 Task: Look for space in Wuchang, China from 5th July, 2023 to 11th July, 2023 for 2 adults in price range Rs.8000 to Rs.16000. Place can be entire place with 2 bedrooms having 2 beds and 1 bathroom. Property type can be house, flat, guest house. Booking option can be shelf check-in. Required host language is Chinese (Simplified).
Action: Mouse moved to (600, 77)
Screenshot: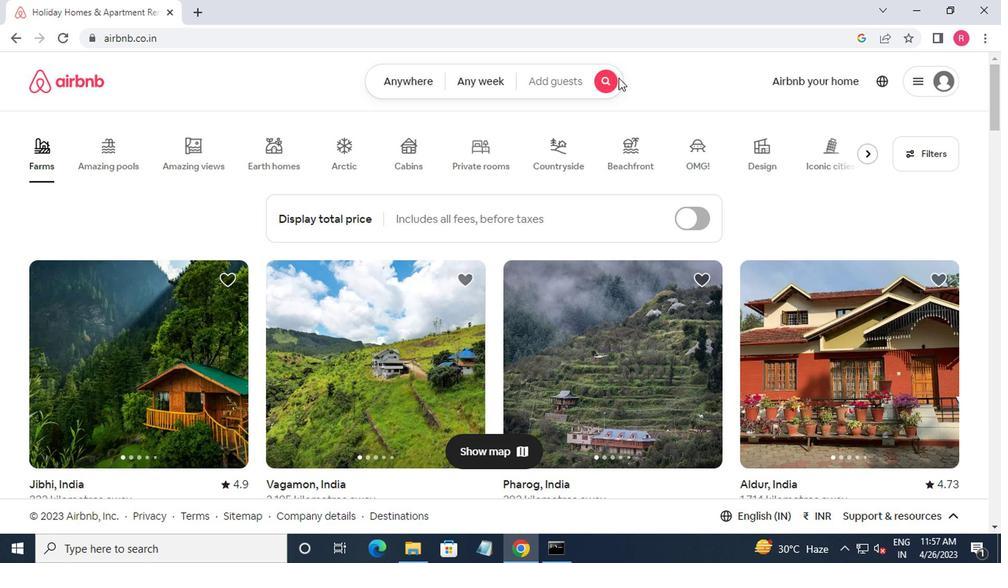 
Action: Mouse pressed left at (600, 77)
Screenshot: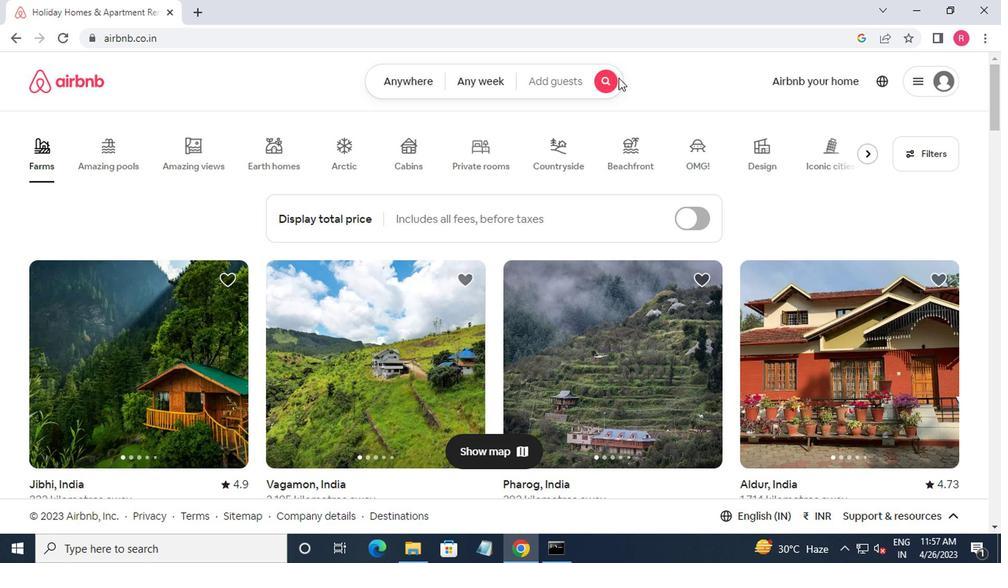 
Action: Mouse moved to (359, 136)
Screenshot: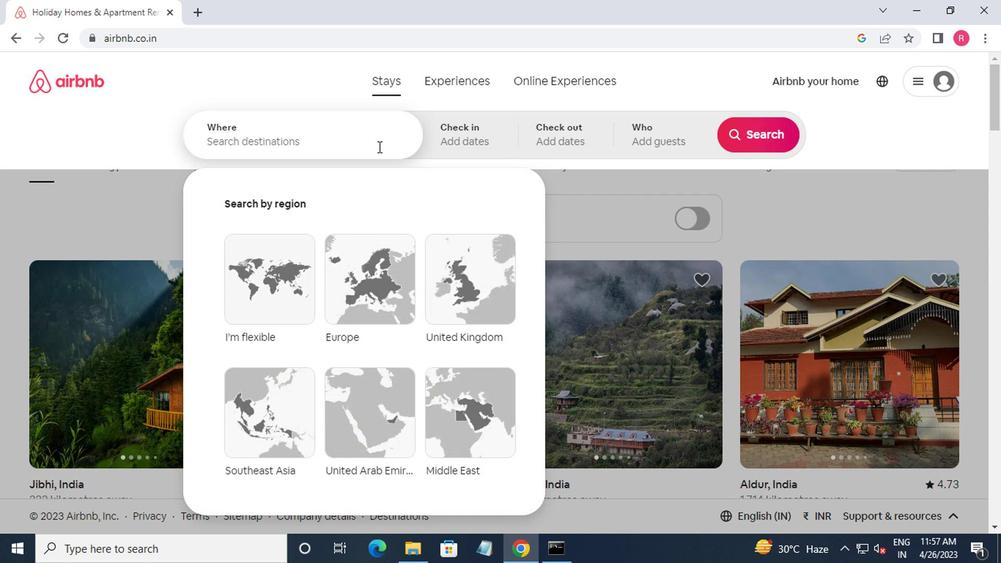 
Action: Mouse pressed left at (359, 136)
Screenshot: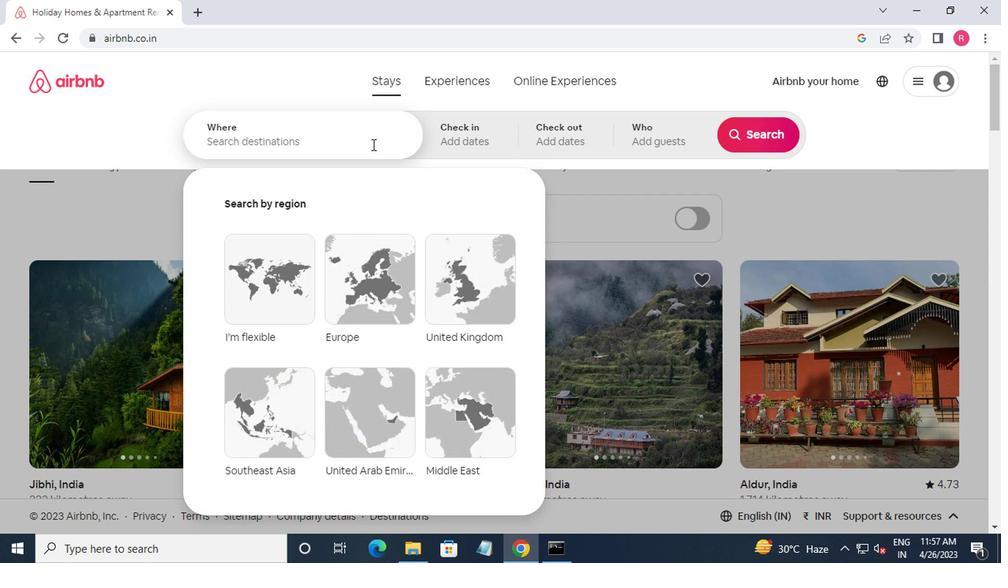 
Action: Mouse moved to (366, 138)
Screenshot: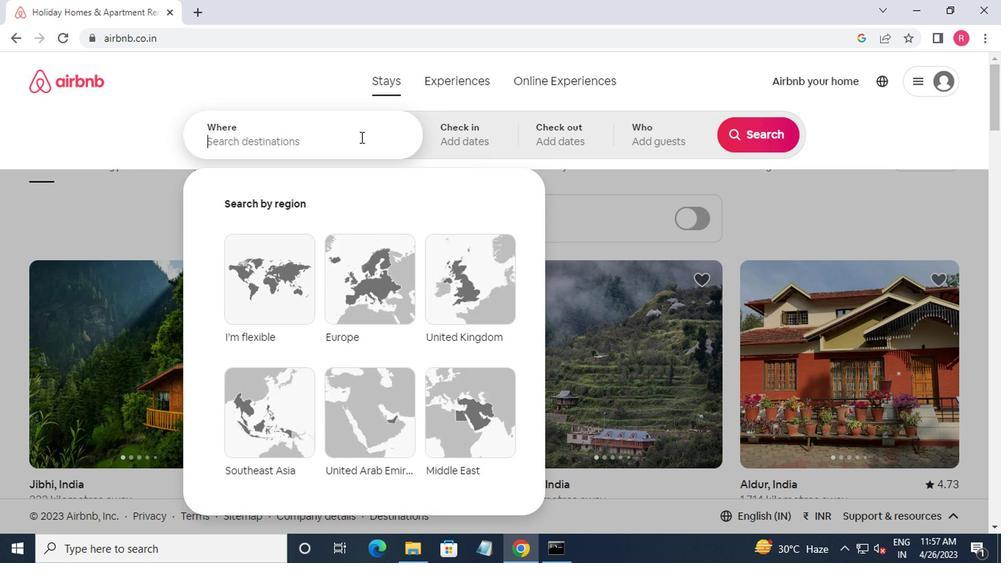 
Action: Key pressed wuchang,china<Key.enter>
Screenshot: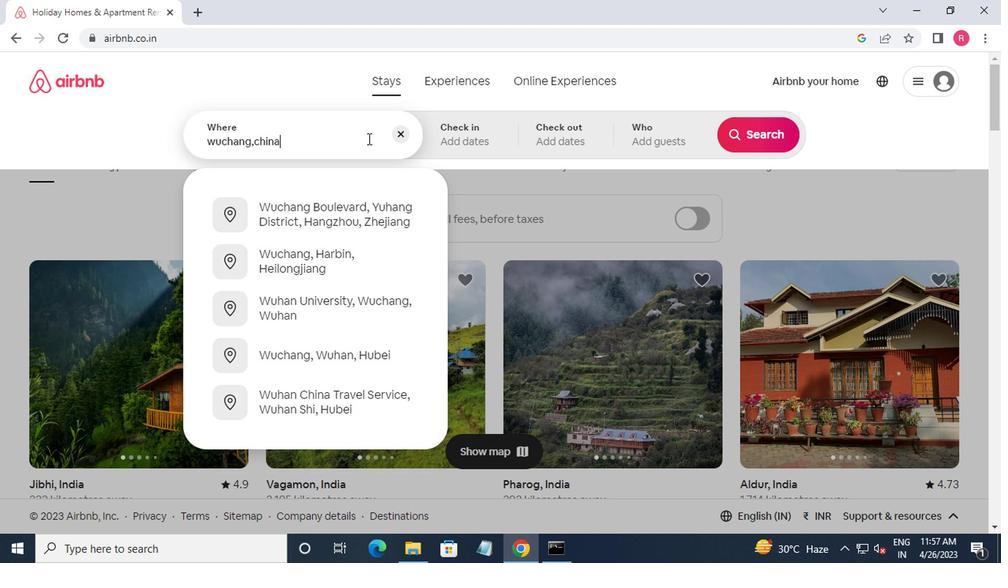 
Action: Mouse moved to (737, 255)
Screenshot: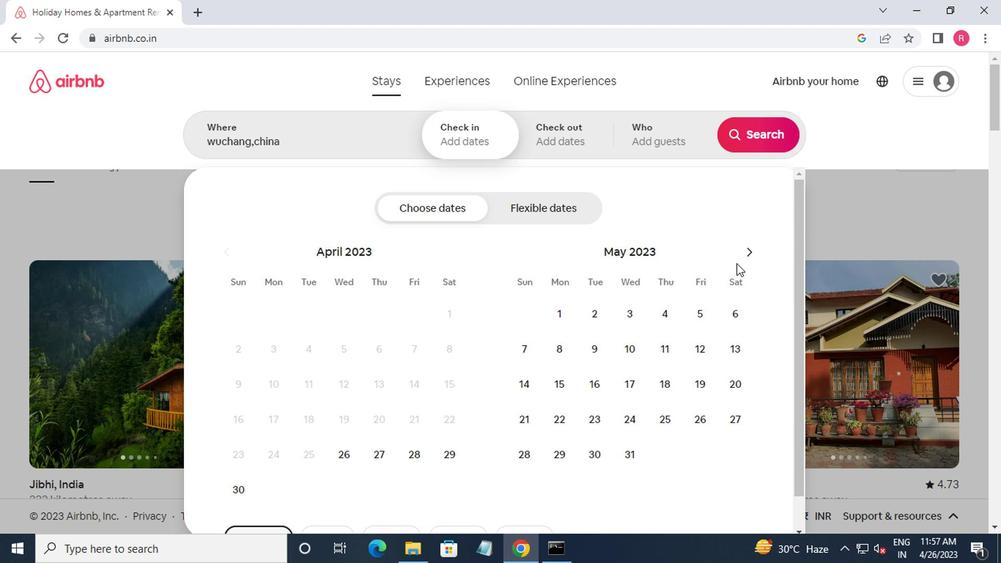
Action: Mouse pressed left at (737, 255)
Screenshot: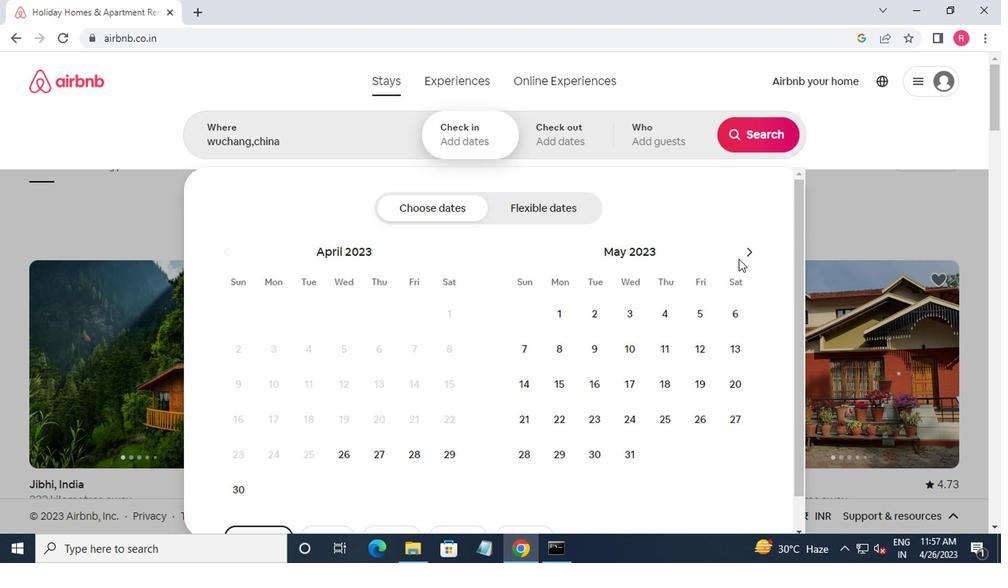 
Action: Mouse pressed left at (737, 255)
Screenshot: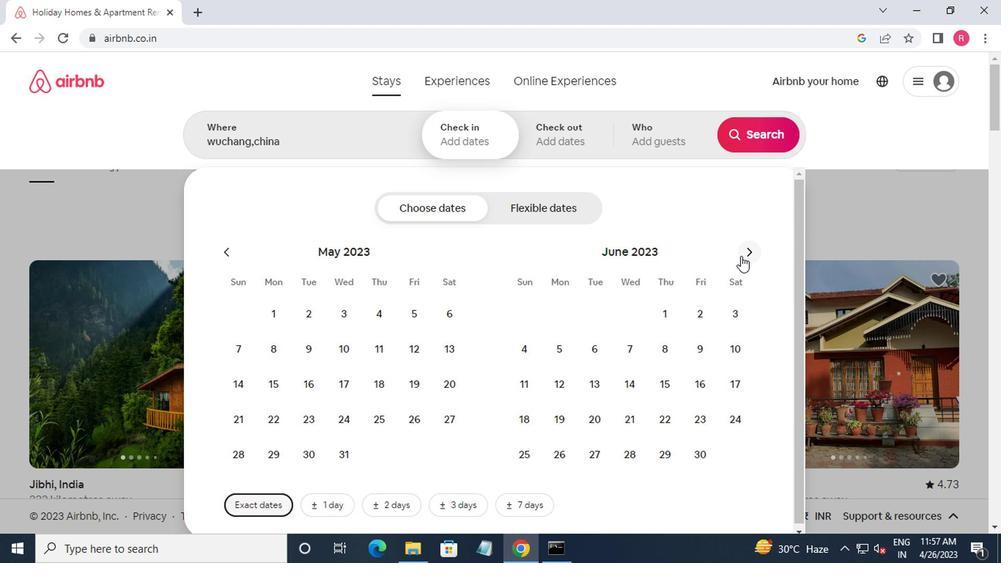 
Action: Mouse moved to (624, 349)
Screenshot: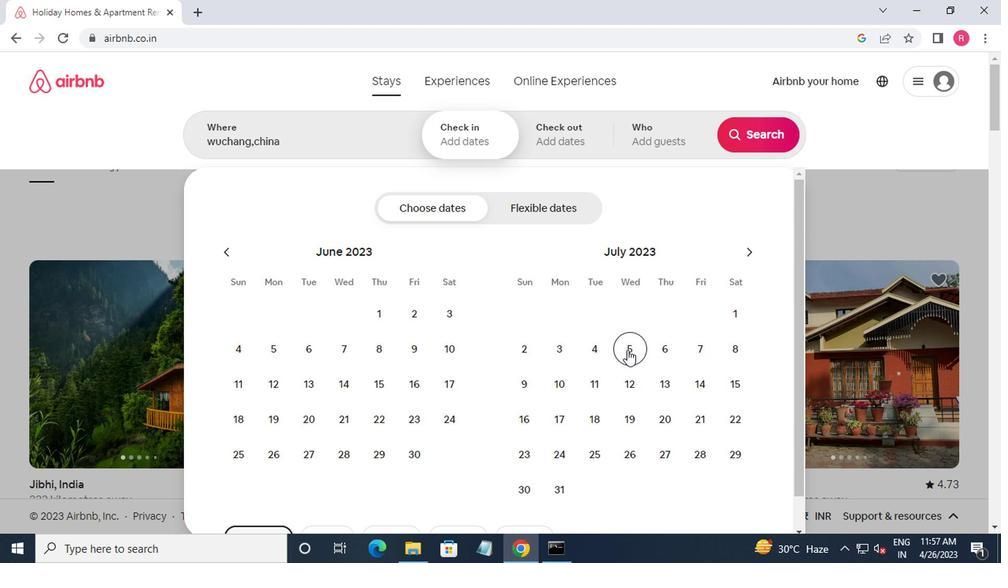 
Action: Mouse pressed left at (624, 349)
Screenshot: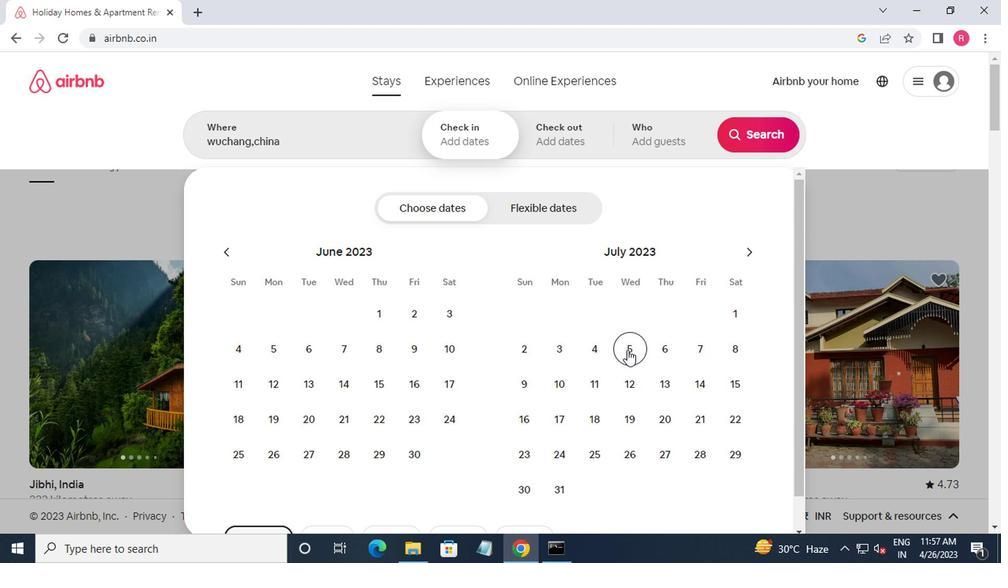 
Action: Mouse moved to (599, 387)
Screenshot: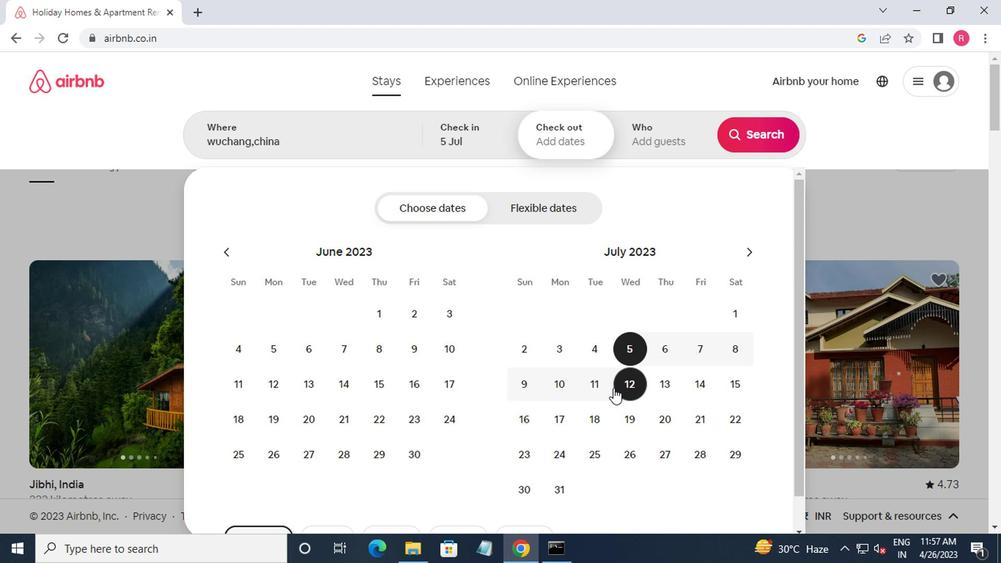 
Action: Mouse pressed left at (599, 387)
Screenshot: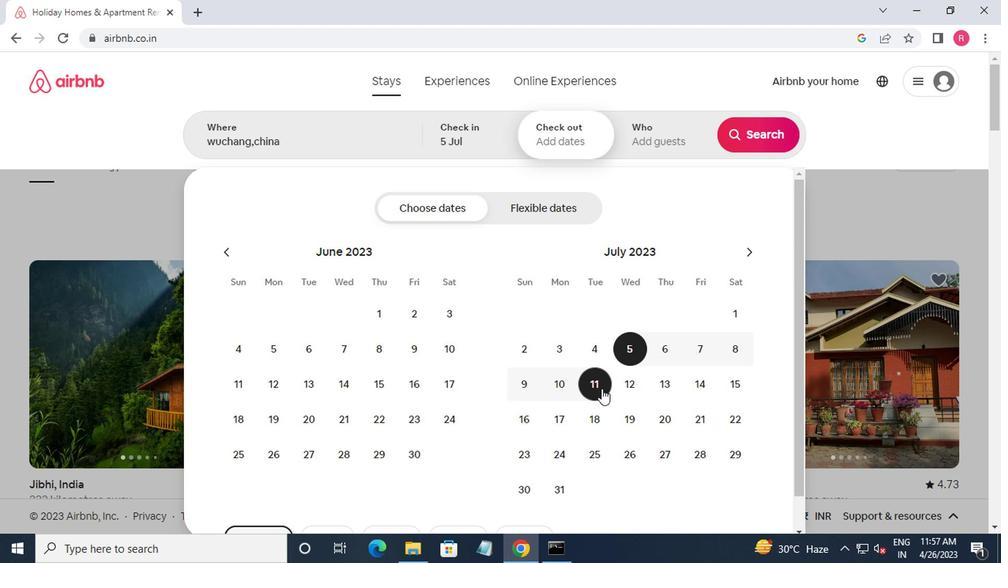 
Action: Mouse moved to (651, 153)
Screenshot: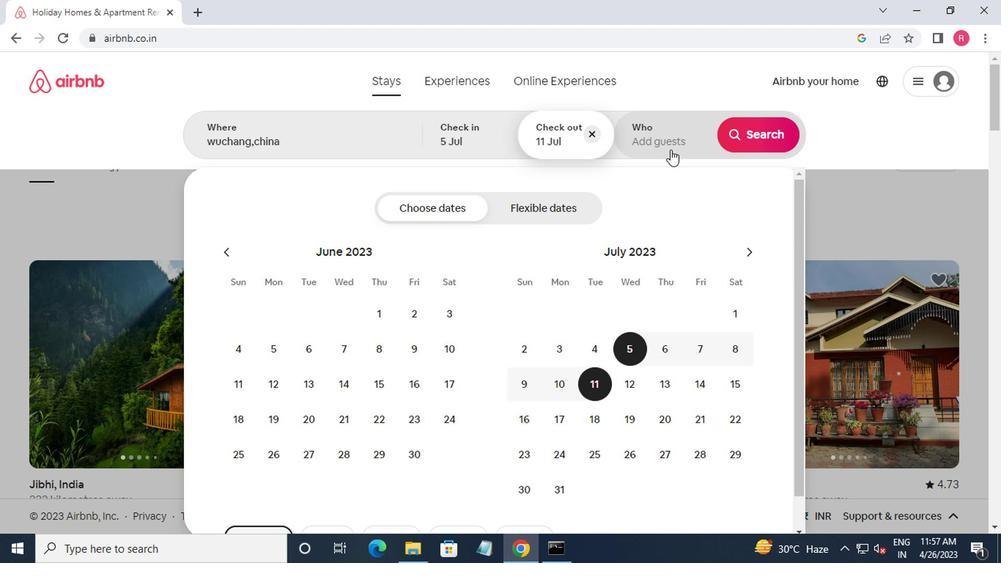 
Action: Mouse pressed left at (651, 153)
Screenshot: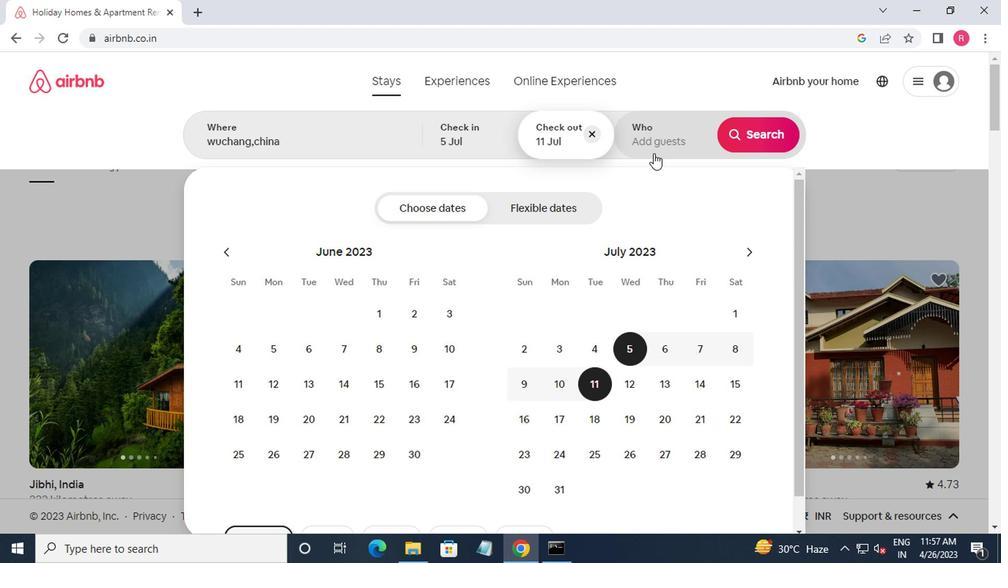 
Action: Mouse moved to (758, 223)
Screenshot: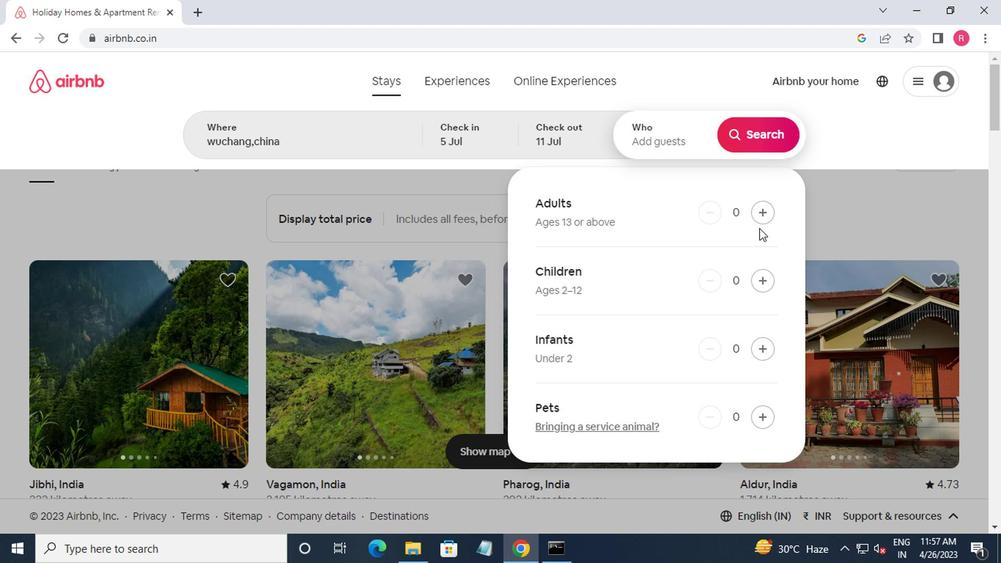 
Action: Mouse pressed left at (758, 223)
Screenshot: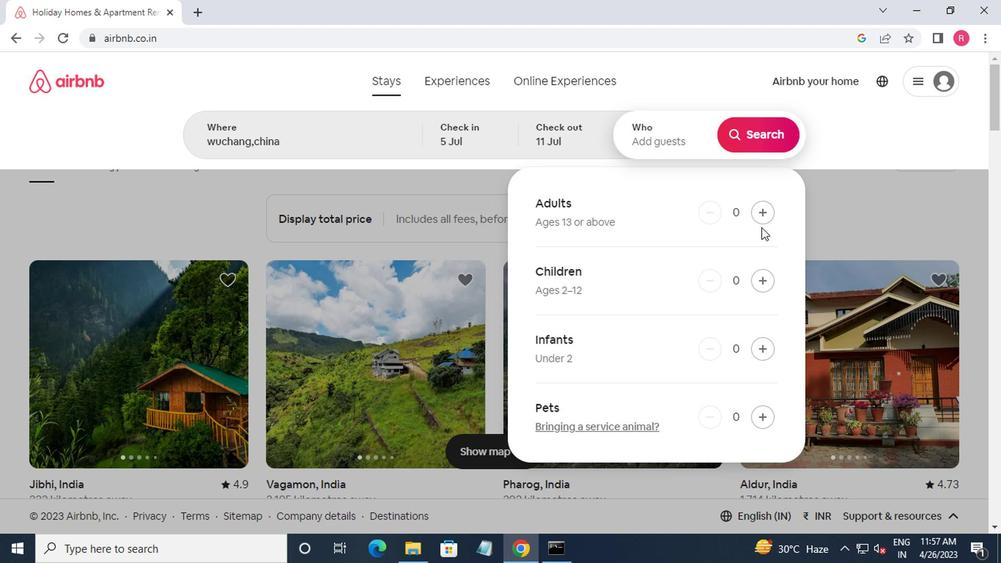 
Action: Mouse pressed left at (758, 223)
Screenshot: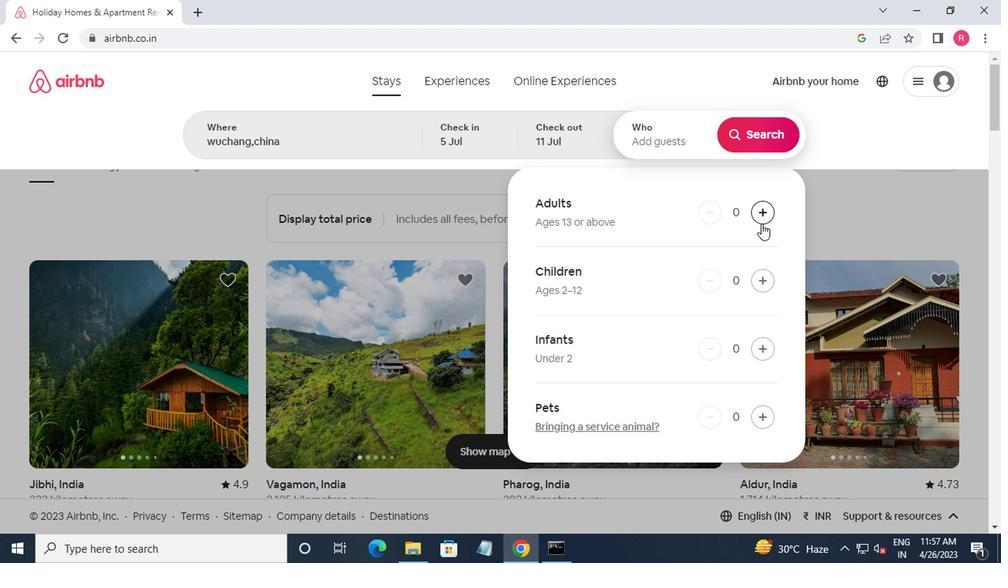 
Action: Mouse moved to (750, 148)
Screenshot: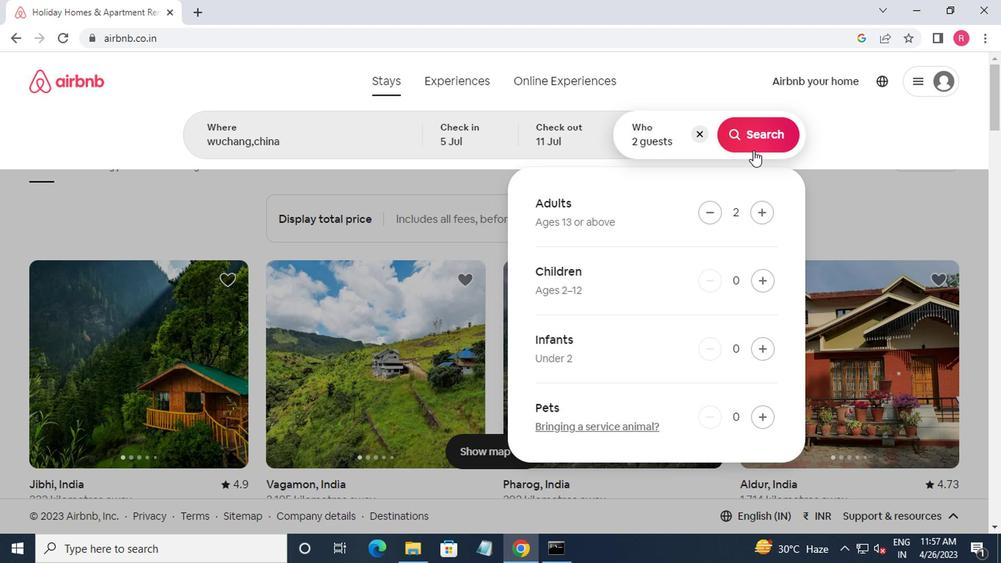 
Action: Mouse pressed left at (750, 148)
Screenshot: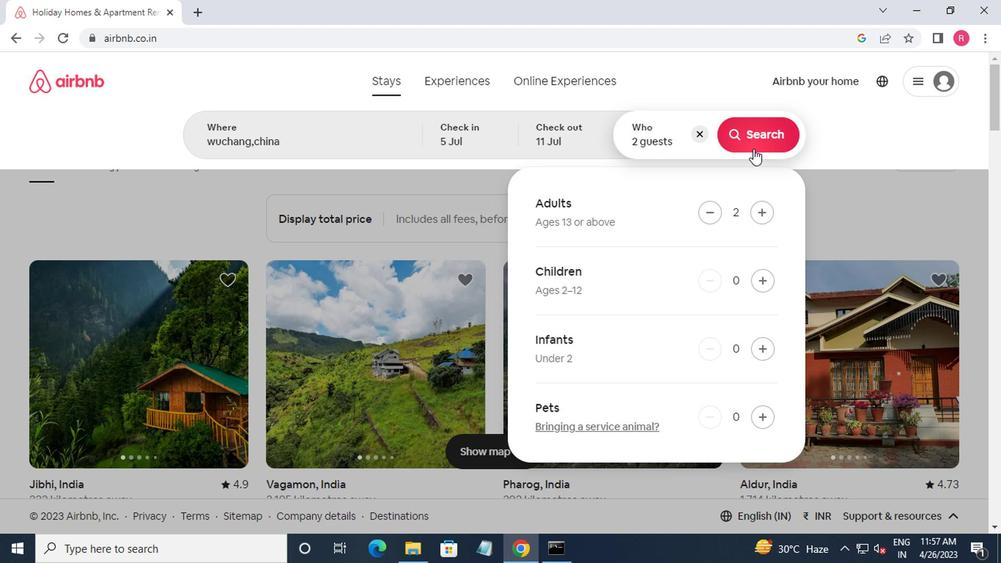 
Action: Mouse moved to (948, 140)
Screenshot: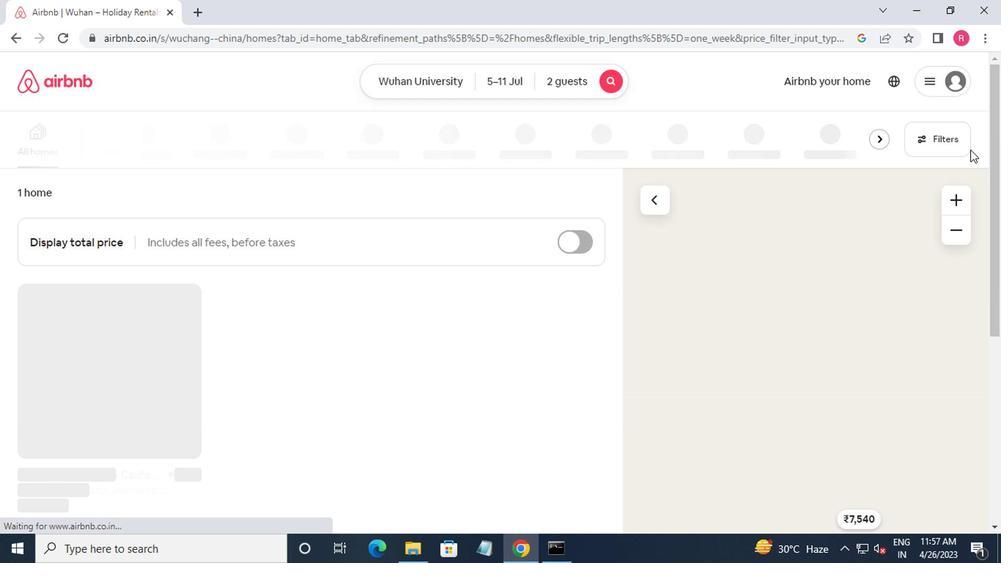 
Action: Mouse pressed left at (948, 140)
Screenshot: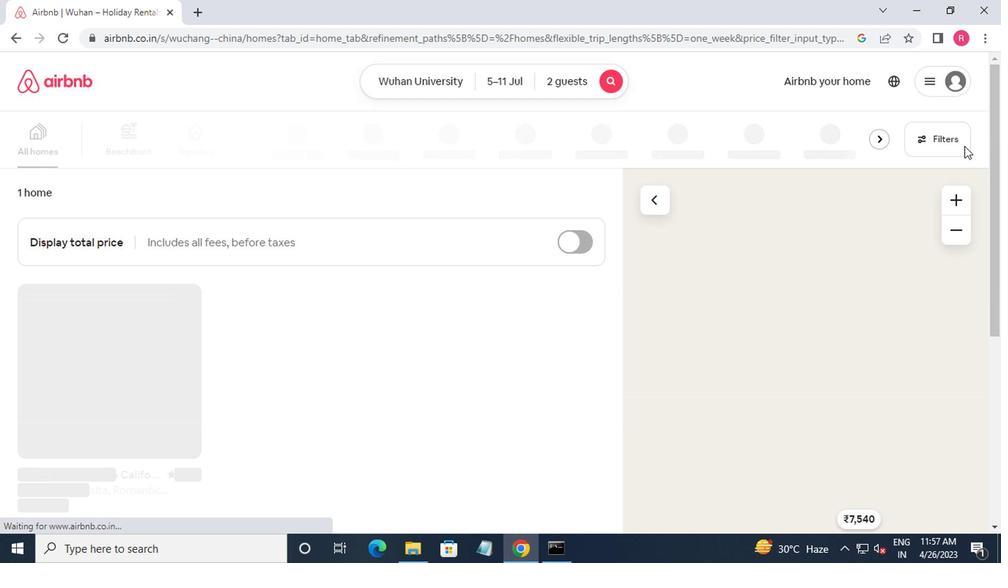 
Action: Mouse moved to (411, 278)
Screenshot: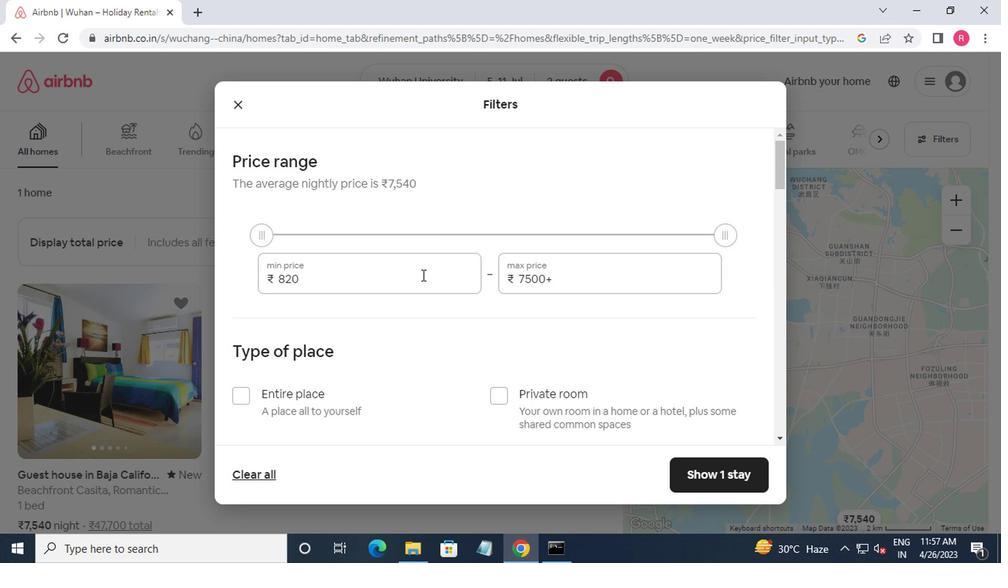 
Action: Mouse pressed left at (411, 278)
Screenshot: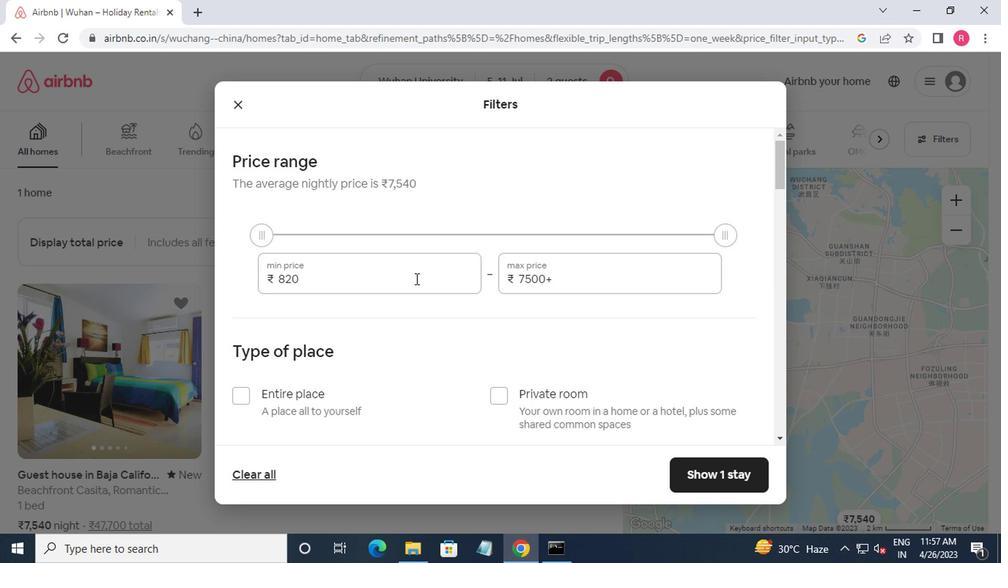 
Action: Mouse moved to (459, 267)
Screenshot: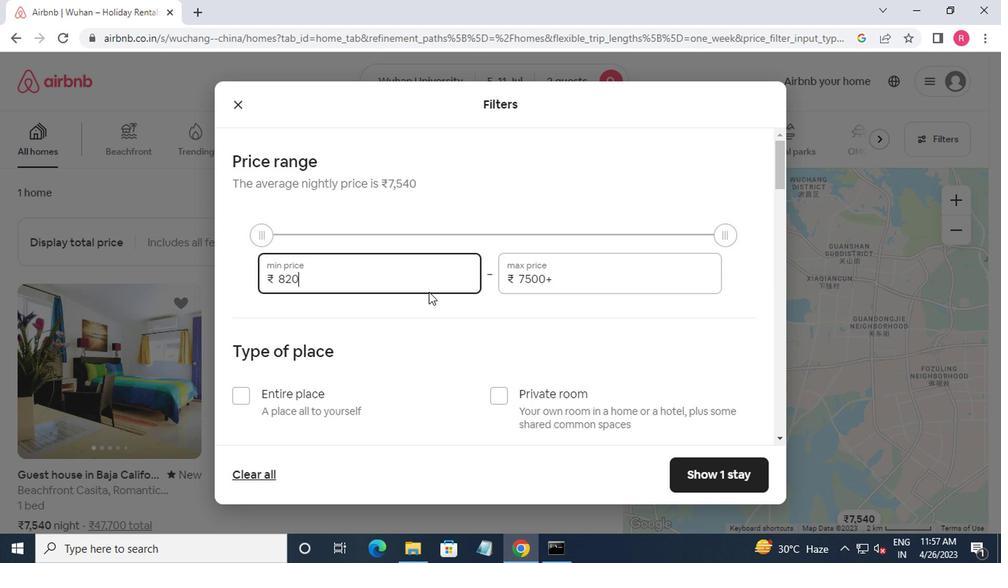 
Action: Key pressed <Key.backspace><Key.backspace>000<Key.tab>16000
Screenshot: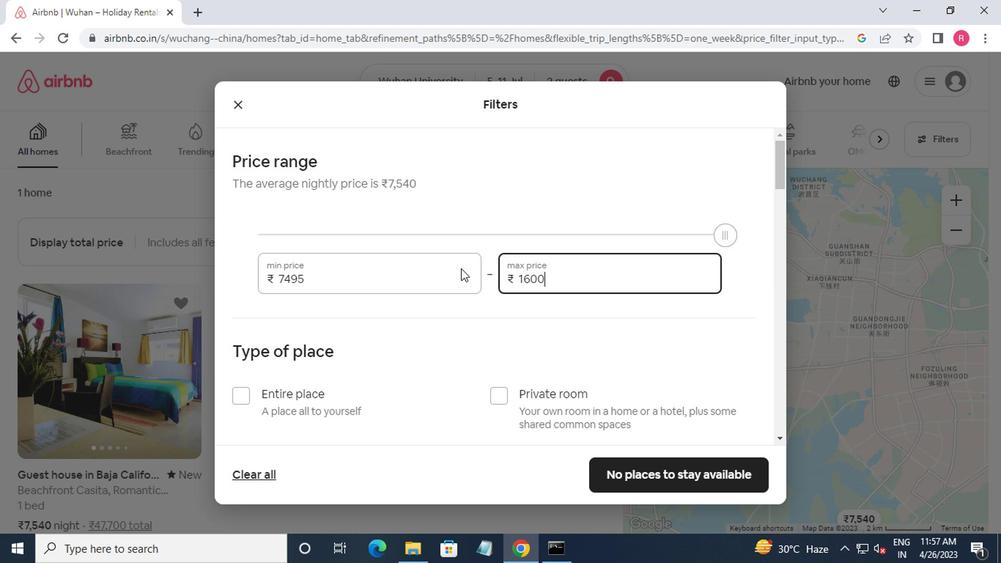 
Action: Mouse moved to (459, 267)
Screenshot: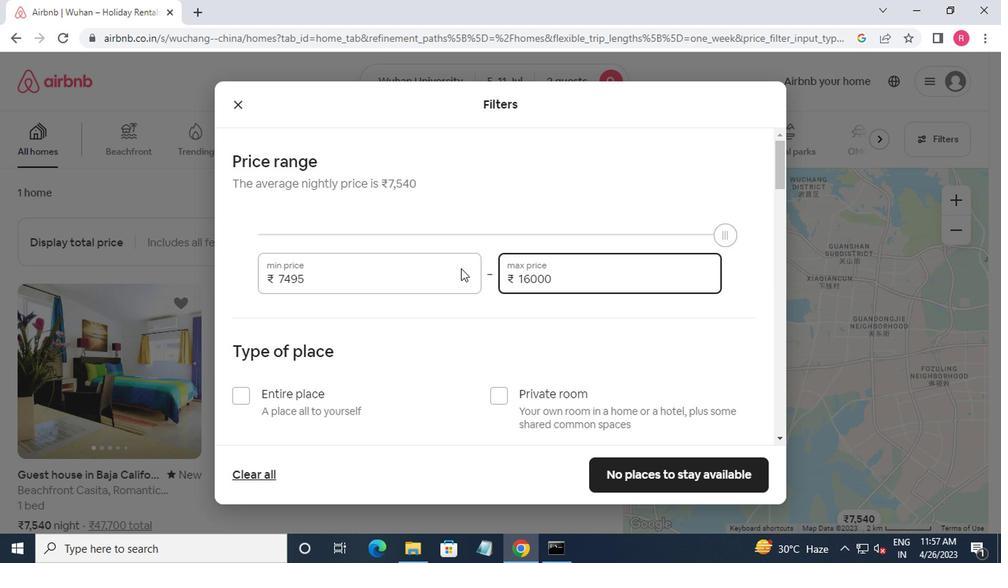 
Action: Mouse pressed left at (459, 267)
Screenshot: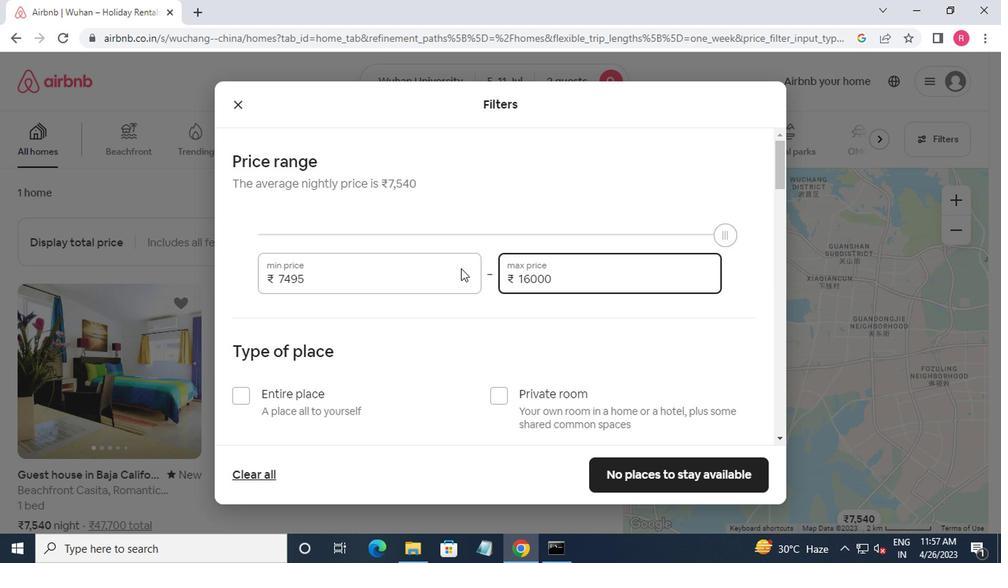 
Action: Key pressed <Key.backspace><Key.backspace><Key.backspace><Key.backspace><Key.backspace><Key.backspace><Key.backspace><Key.backspace><Key.backspace><Key.backspace>8000
Screenshot: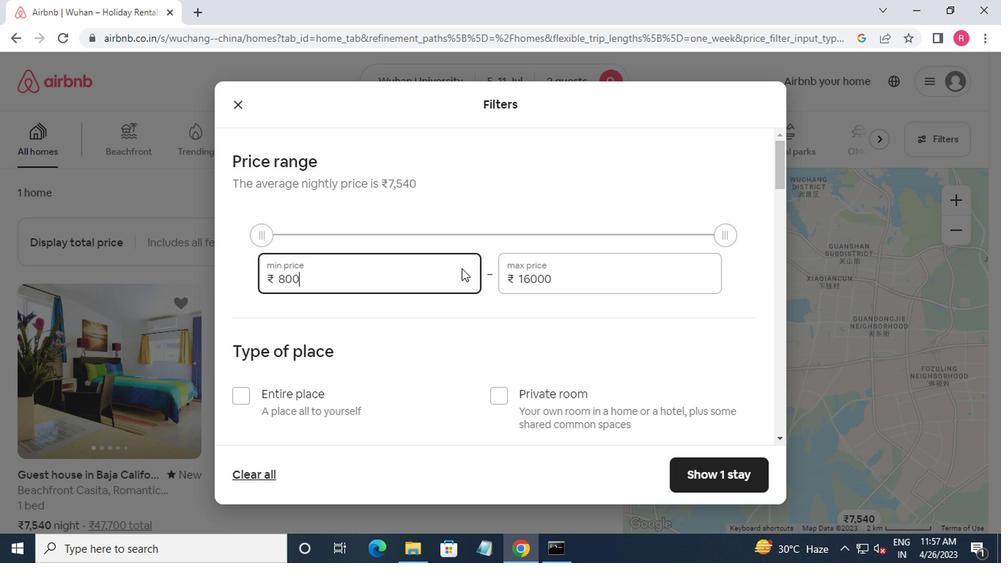 
Action: Mouse moved to (391, 158)
Screenshot: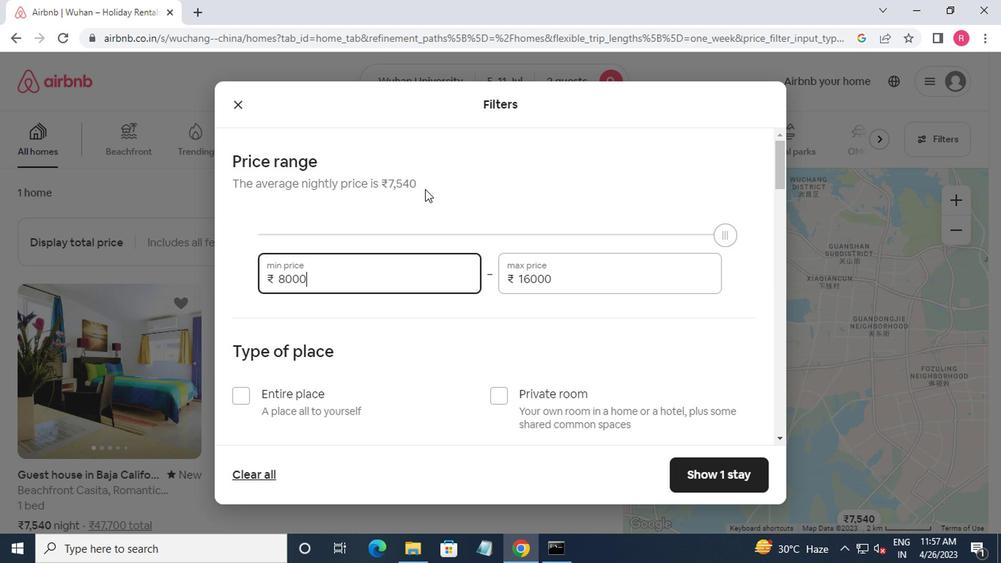 
Action: Mouse scrolled (391, 157) with delta (0, -1)
Screenshot: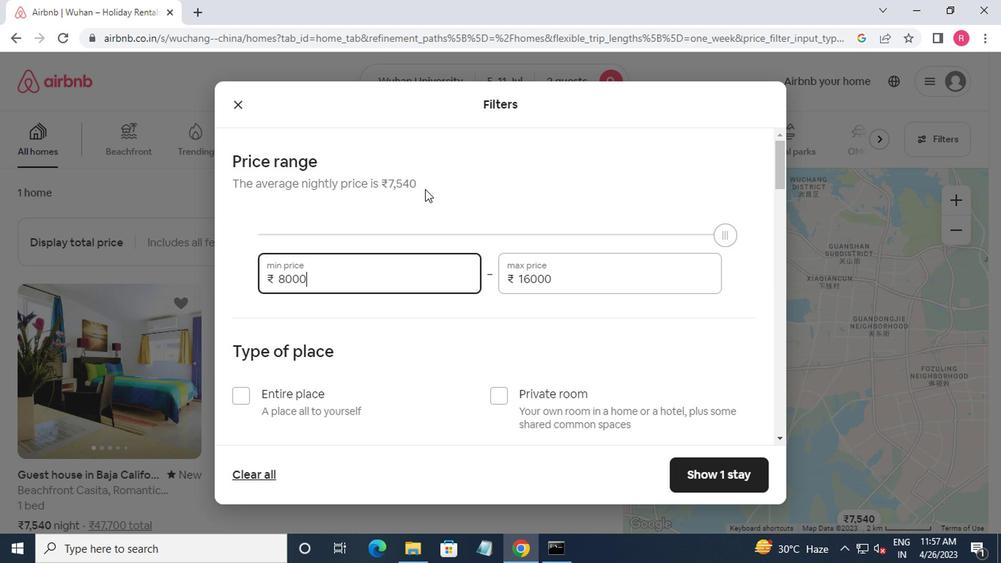
Action: Mouse moved to (395, 176)
Screenshot: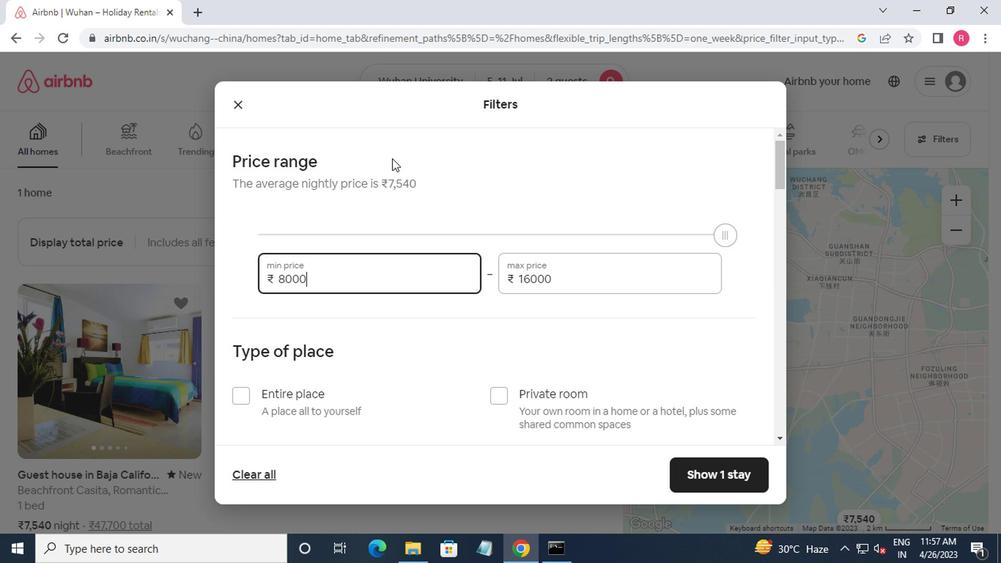 
Action: Mouse scrolled (395, 175) with delta (0, -1)
Screenshot: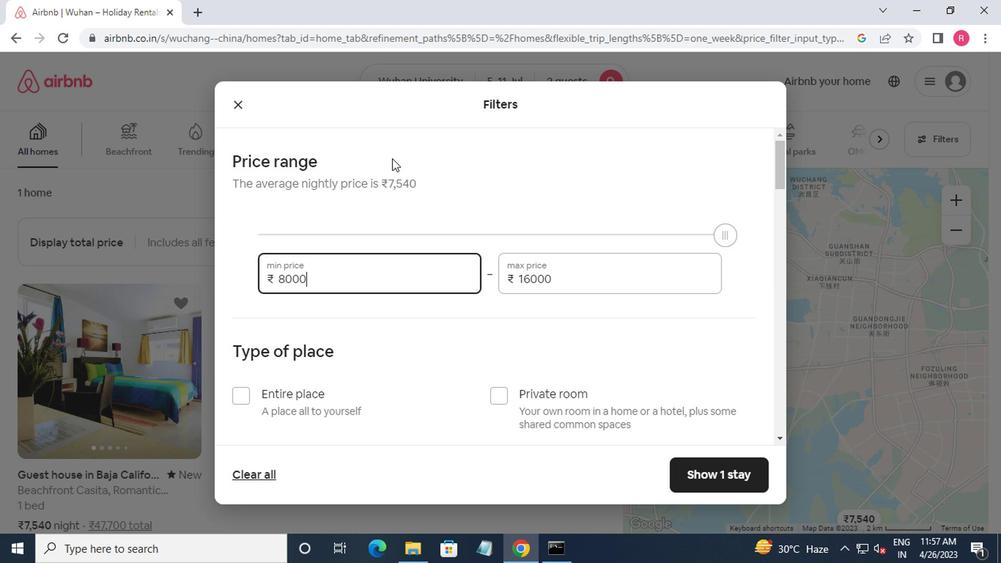 
Action: Mouse moved to (400, 223)
Screenshot: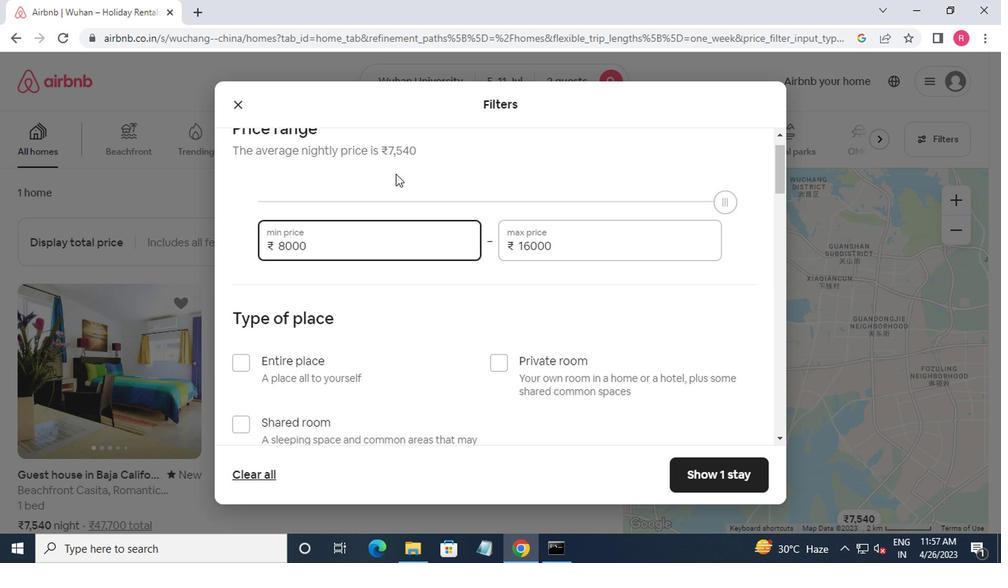 
Action: Mouse scrolled (400, 223) with delta (0, 0)
Screenshot: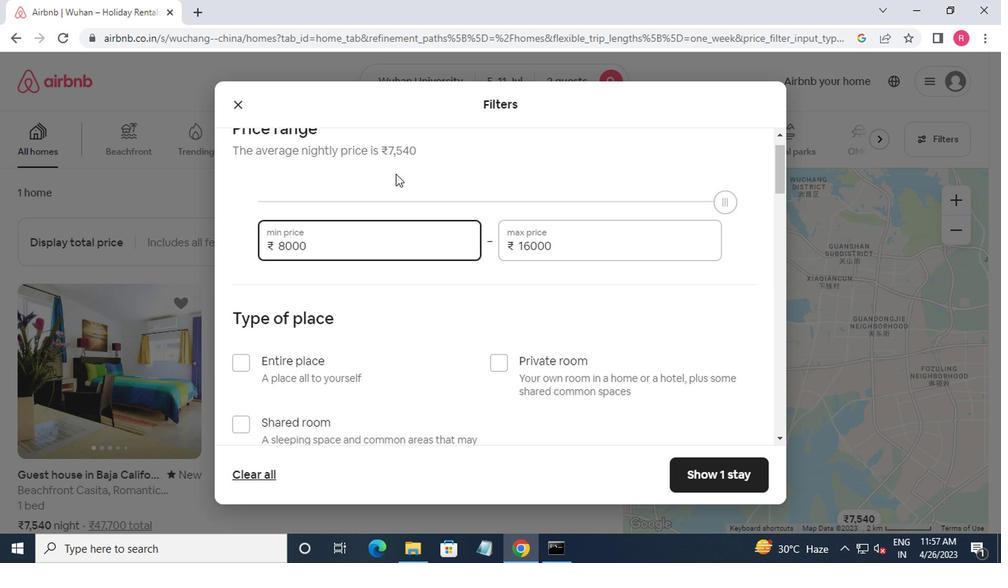 
Action: Mouse moved to (243, 181)
Screenshot: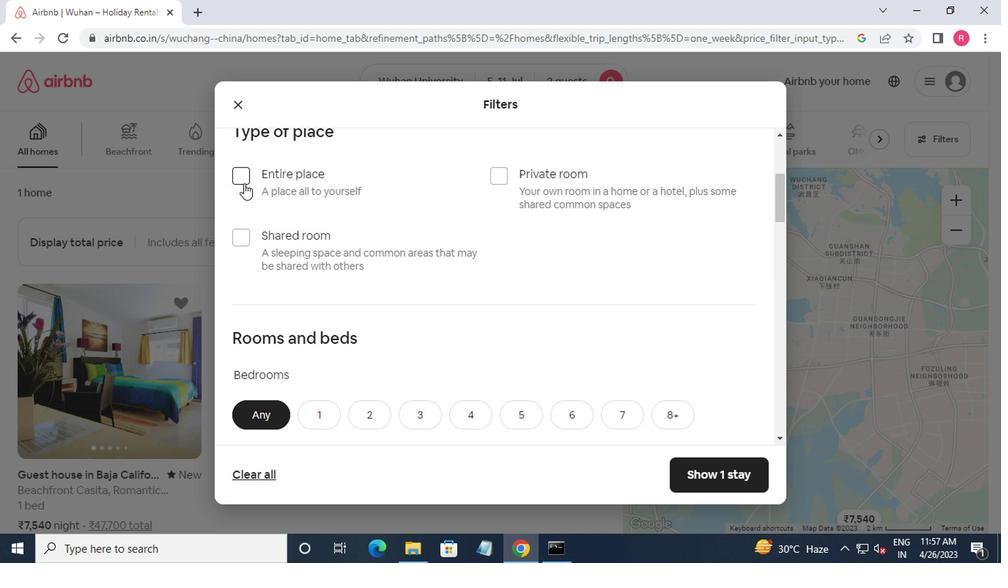 
Action: Mouse pressed left at (243, 181)
Screenshot: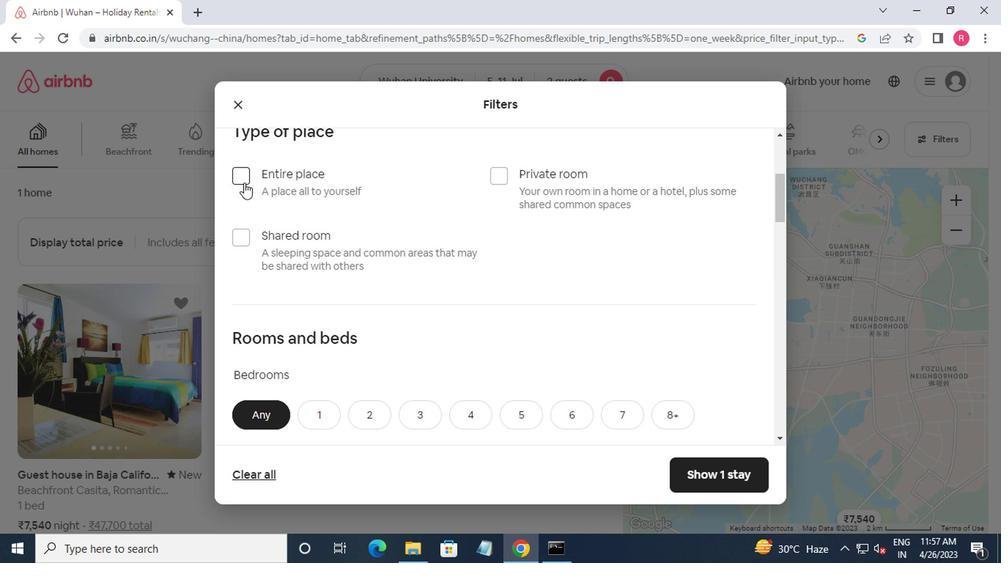 
Action: Mouse moved to (374, 234)
Screenshot: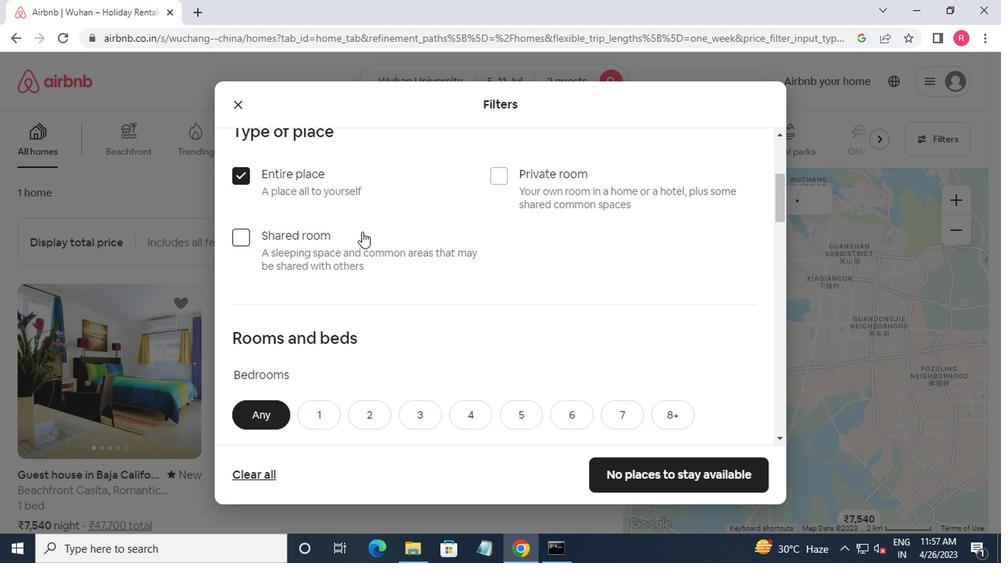 
Action: Mouse scrolled (374, 234) with delta (0, 0)
Screenshot: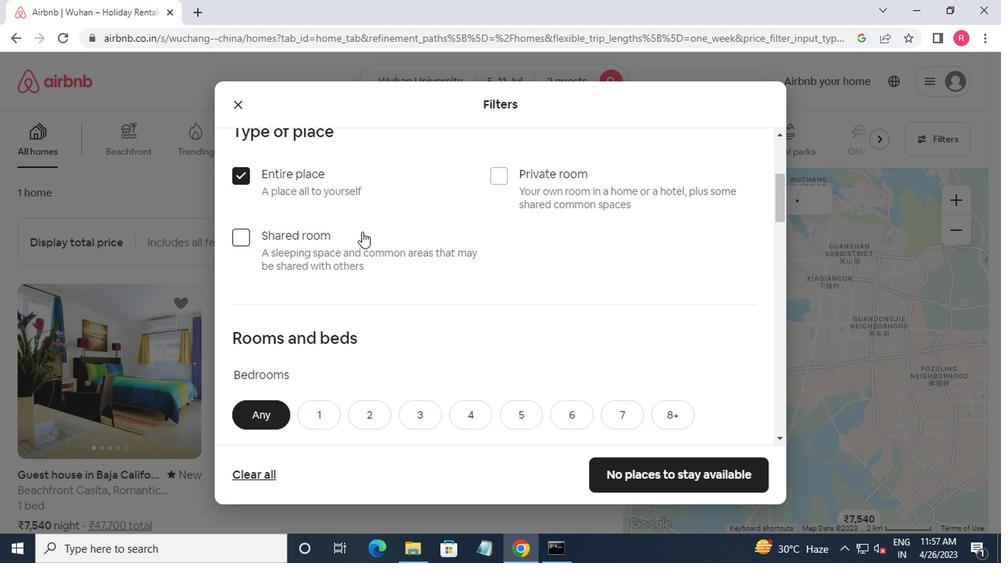 
Action: Mouse moved to (378, 237)
Screenshot: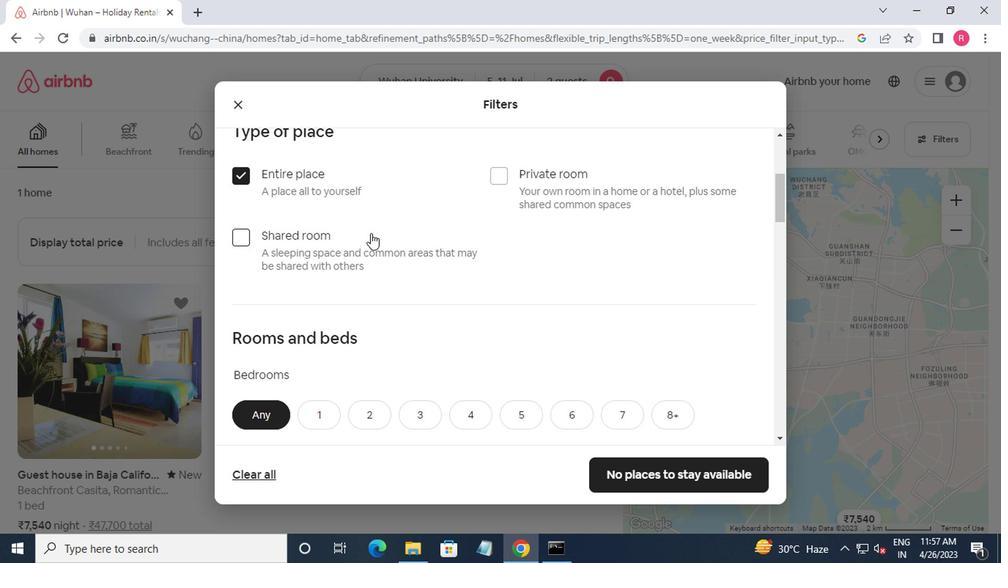 
Action: Mouse scrolled (378, 236) with delta (0, -1)
Screenshot: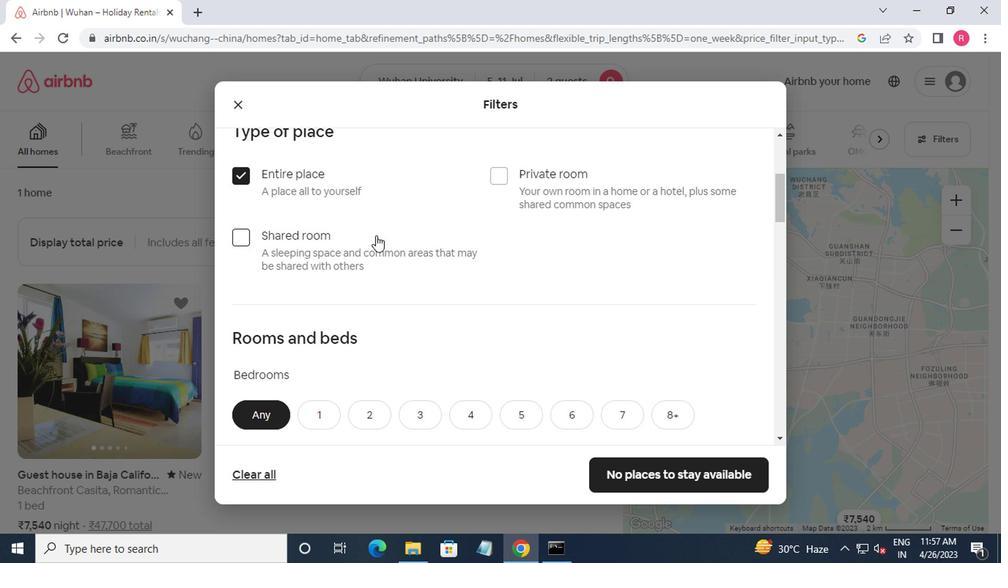 
Action: Mouse moved to (362, 267)
Screenshot: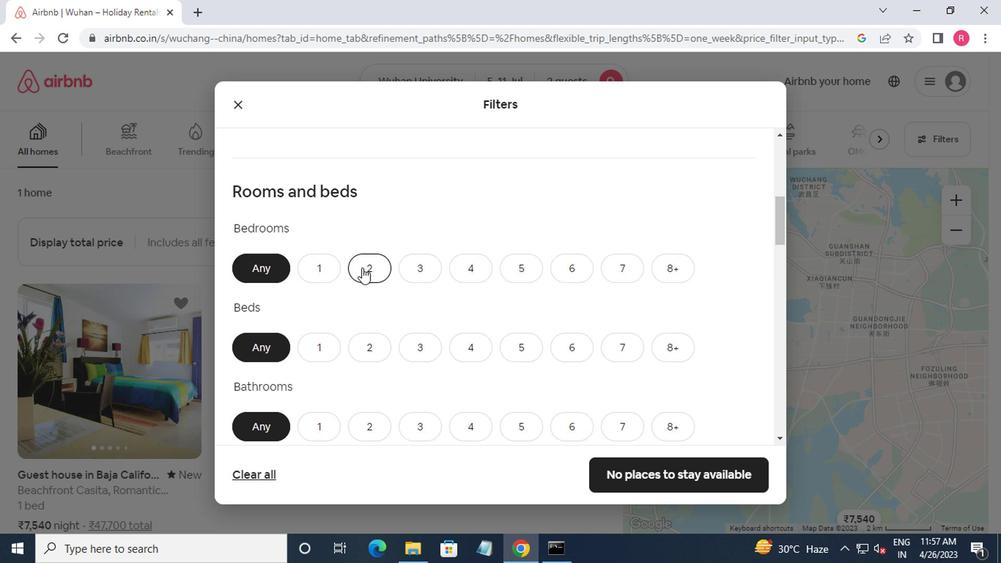 
Action: Mouse pressed left at (362, 267)
Screenshot: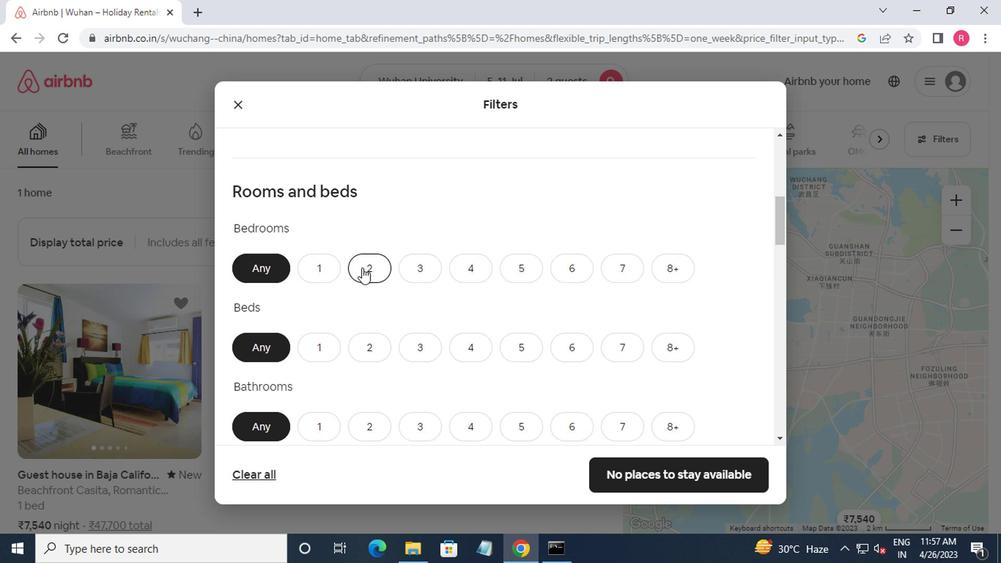 
Action: Mouse moved to (362, 354)
Screenshot: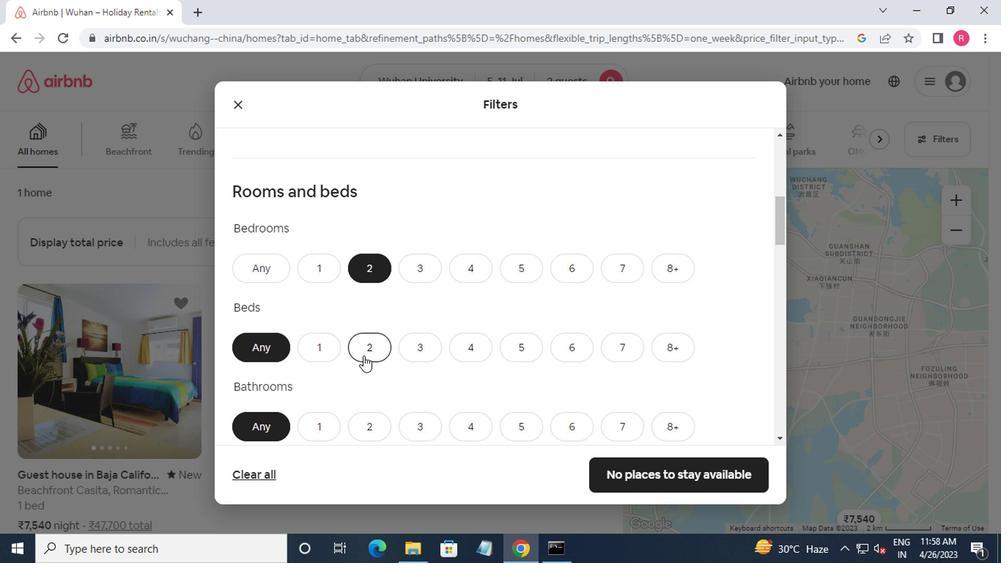 
Action: Mouse pressed left at (362, 354)
Screenshot: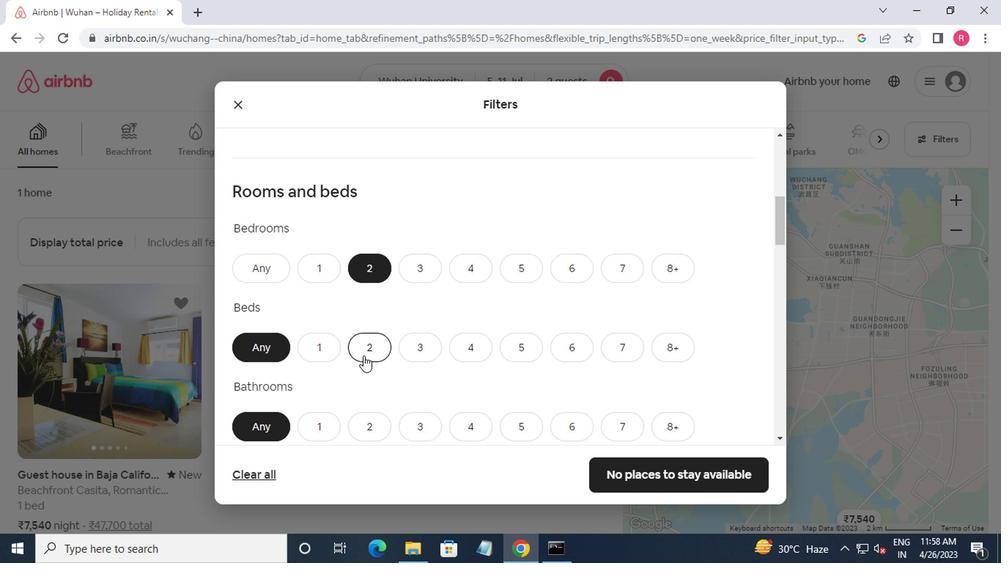 
Action: Mouse moved to (327, 428)
Screenshot: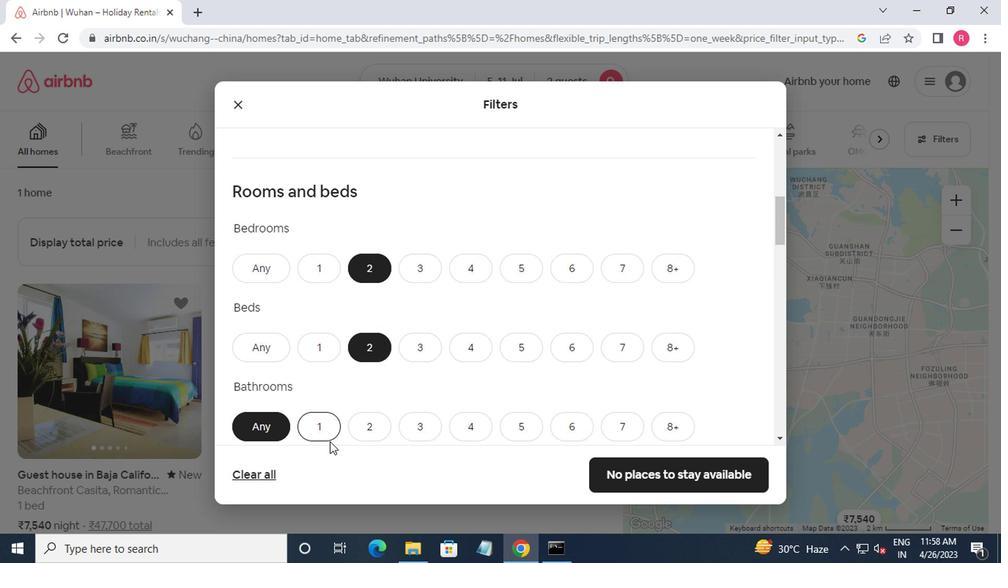 
Action: Mouse pressed left at (327, 428)
Screenshot: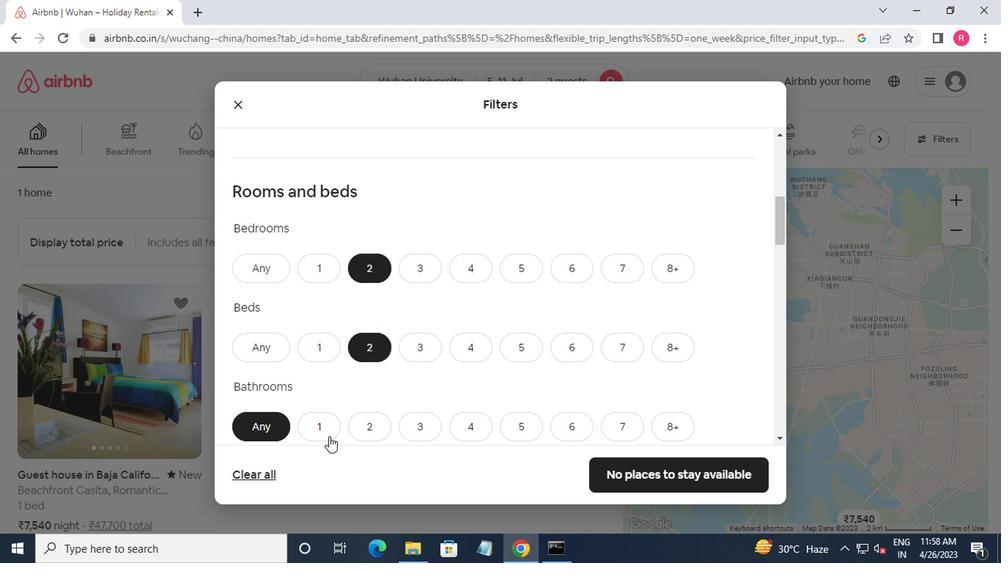 
Action: Mouse moved to (393, 407)
Screenshot: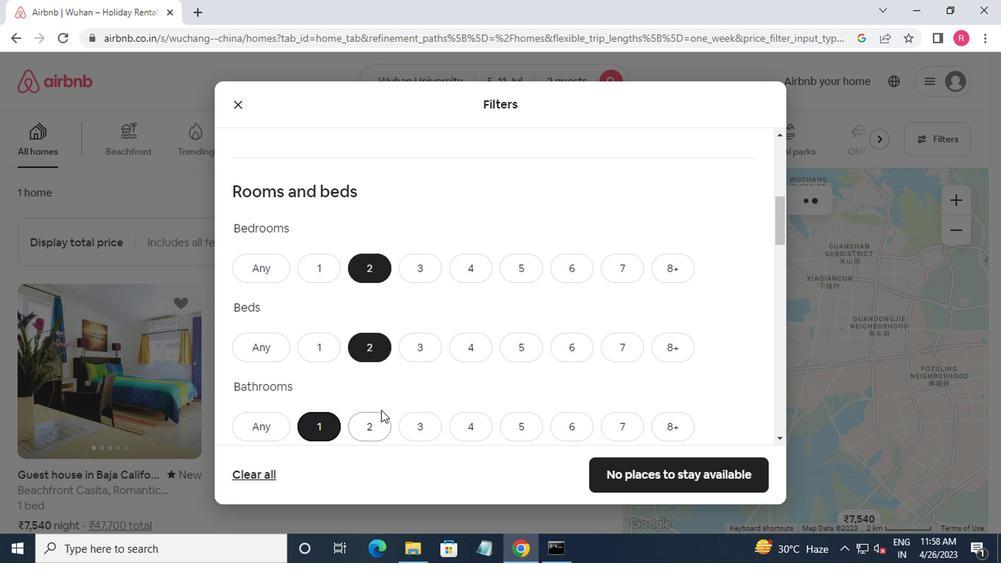 
Action: Mouse scrolled (393, 407) with delta (0, 0)
Screenshot: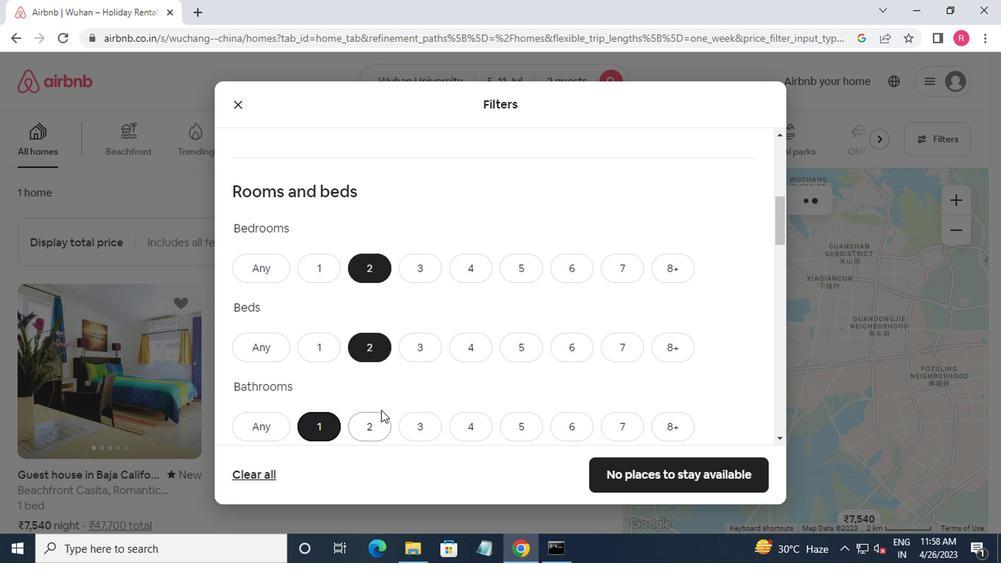 
Action: Mouse moved to (395, 407)
Screenshot: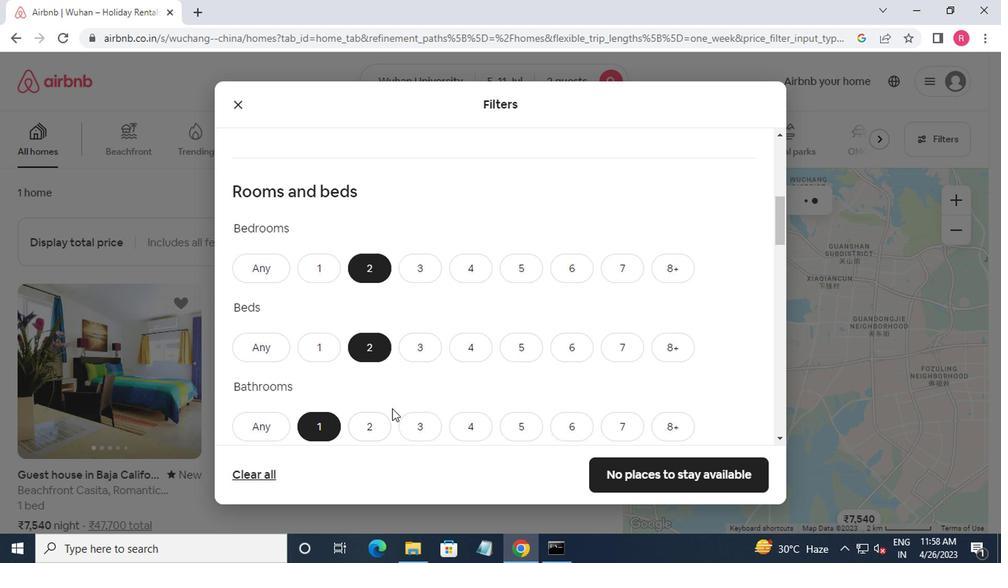 
Action: Mouse scrolled (395, 407) with delta (0, 0)
Screenshot: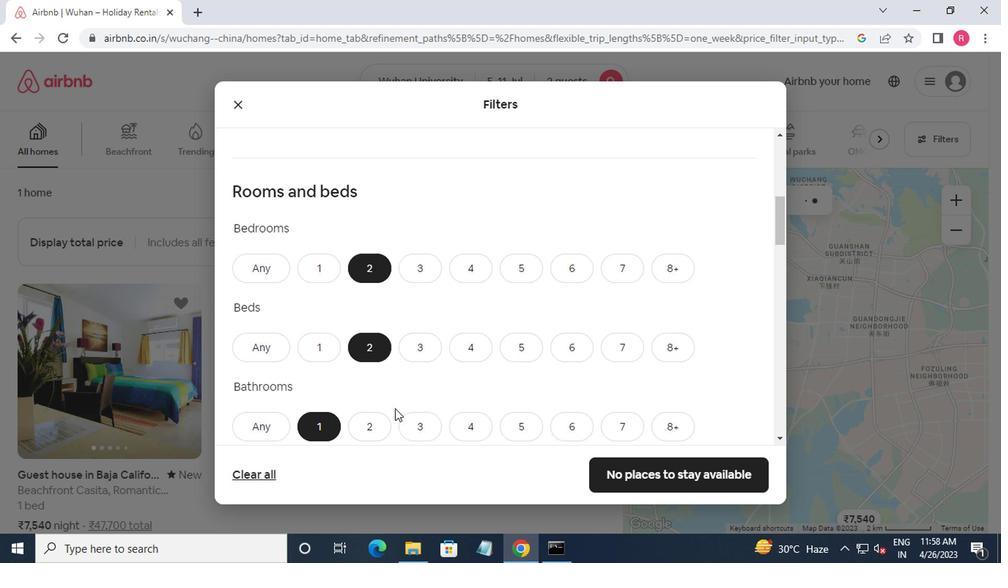 
Action: Mouse moved to (404, 403)
Screenshot: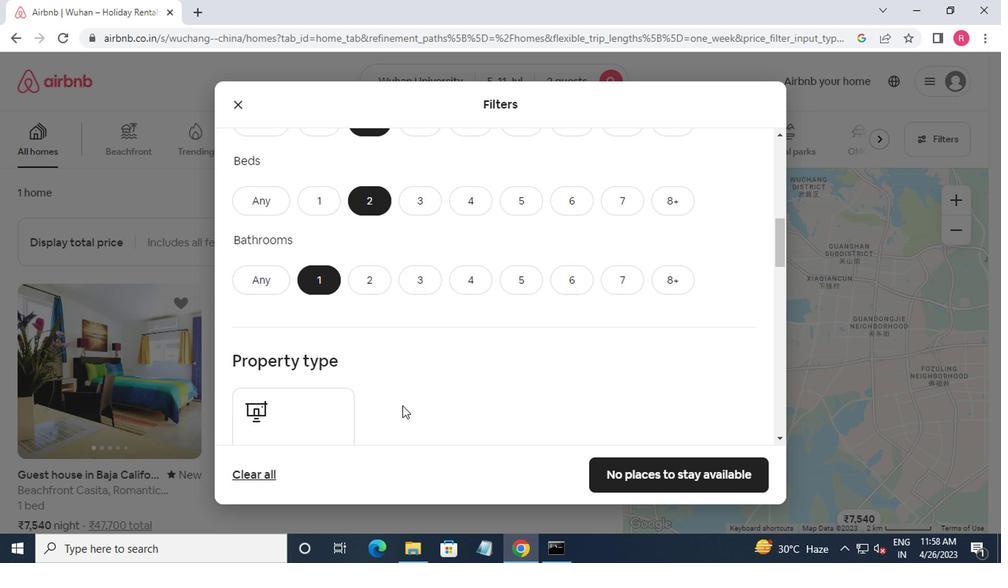 
Action: Mouse scrolled (404, 403) with delta (0, 0)
Screenshot: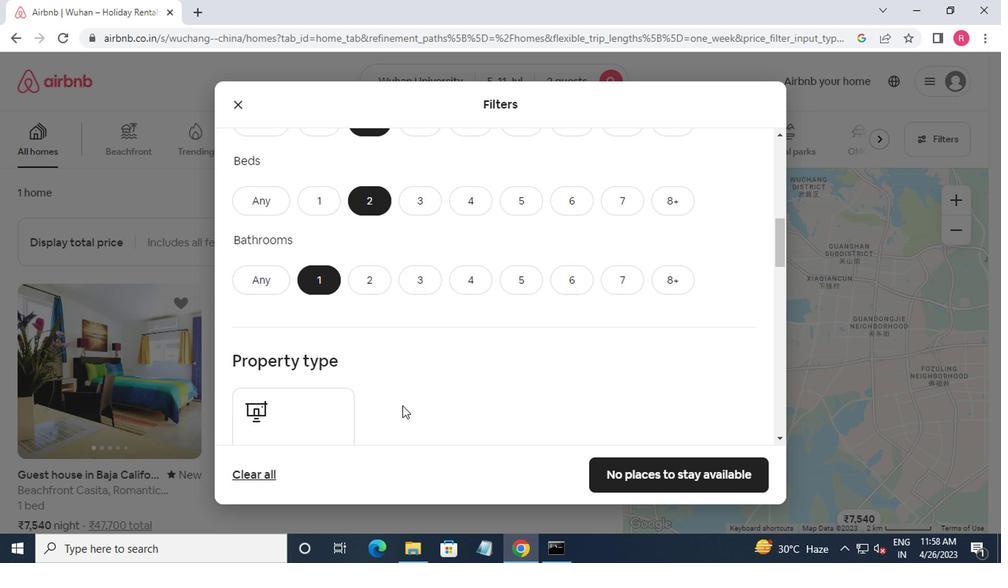 
Action: Mouse moved to (406, 402)
Screenshot: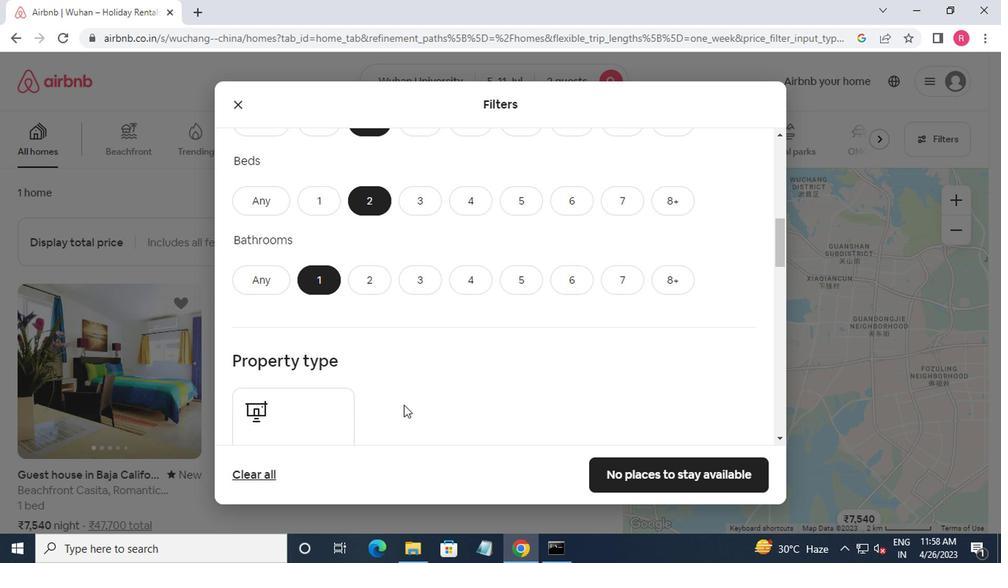 
Action: Mouse scrolled (406, 401) with delta (0, 0)
Screenshot: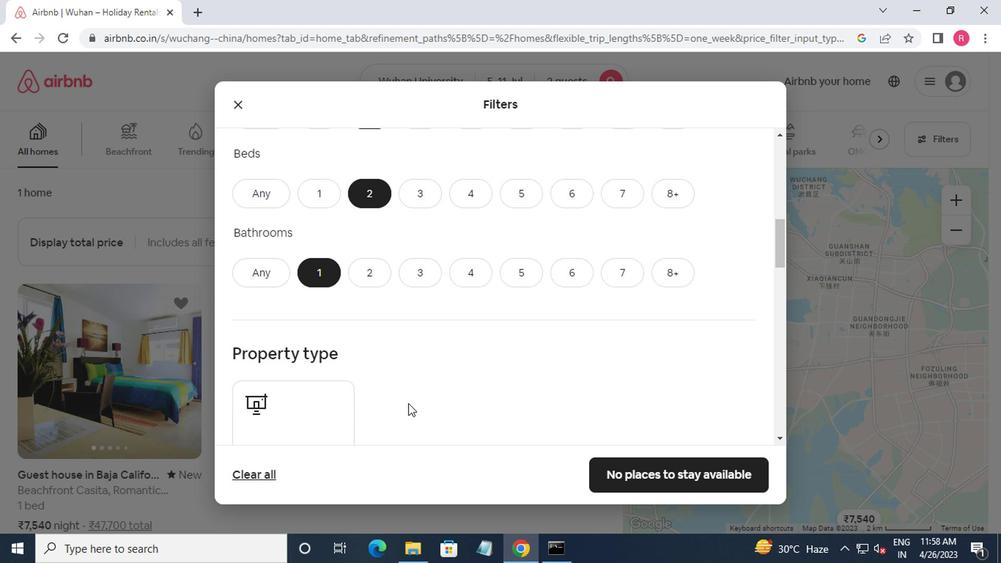 
Action: Mouse scrolled (406, 401) with delta (0, 0)
Screenshot: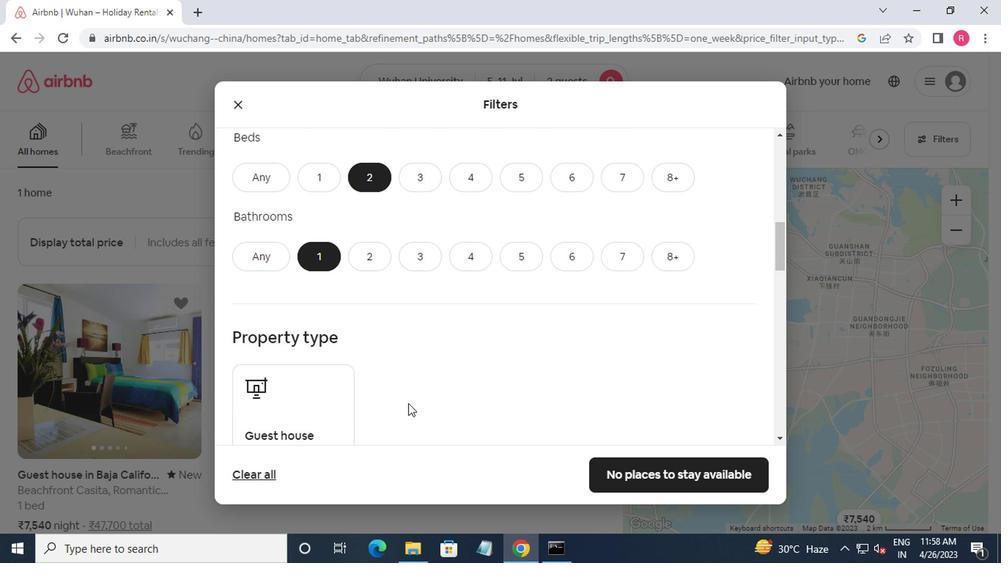 
Action: Mouse moved to (301, 240)
Screenshot: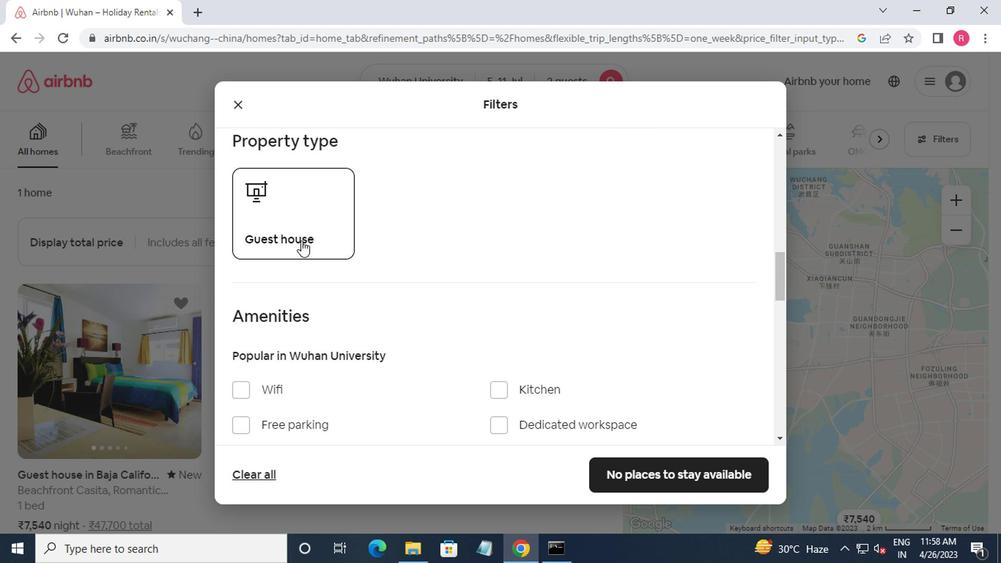 
Action: Mouse pressed left at (301, 240)
Screenshot: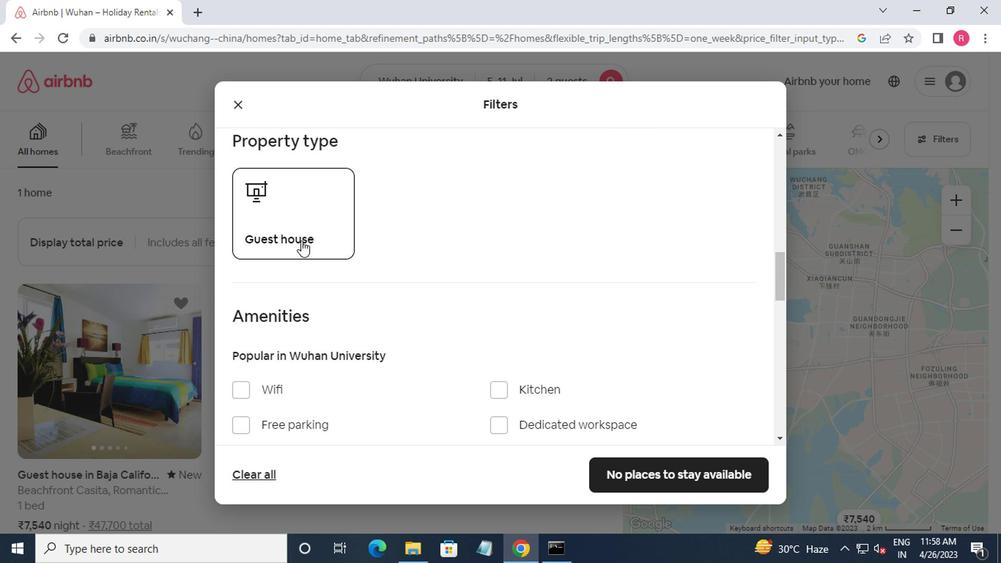 
Action: Mouse moved to (352, 257)
Screenshot: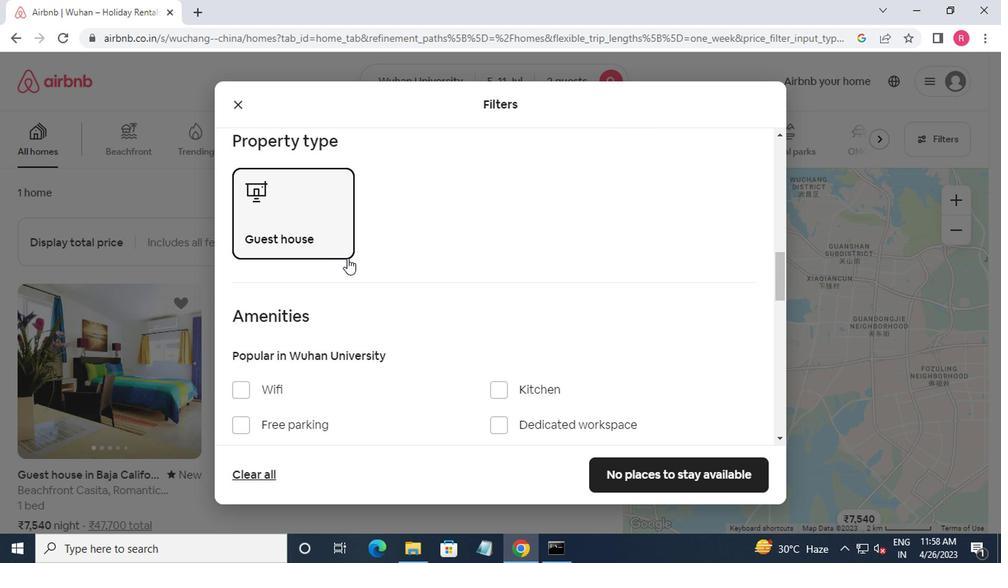 
Action: Mouse scrolled (352, 256) with delta (0, 0)
Screenshot: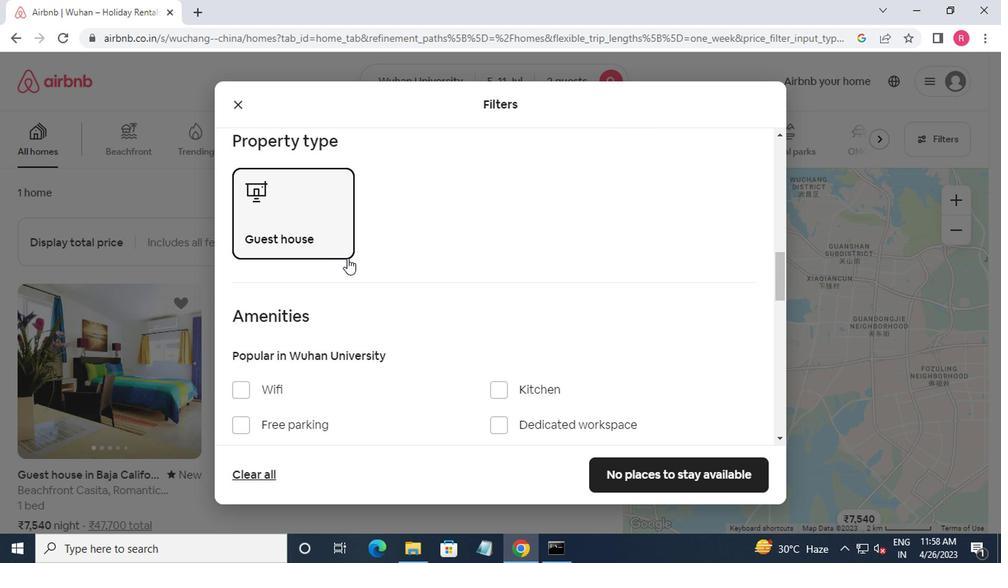 
Action: Mouse moved to (364, 258)
Screenshot: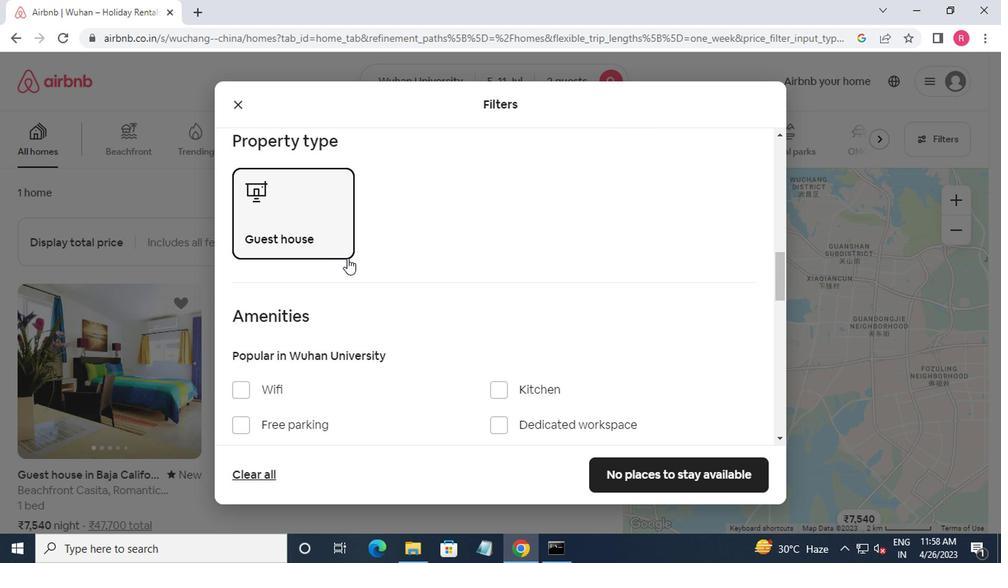 
Action: Mouse scrolled (364, 257) with delta (0, -1)
Screenshot: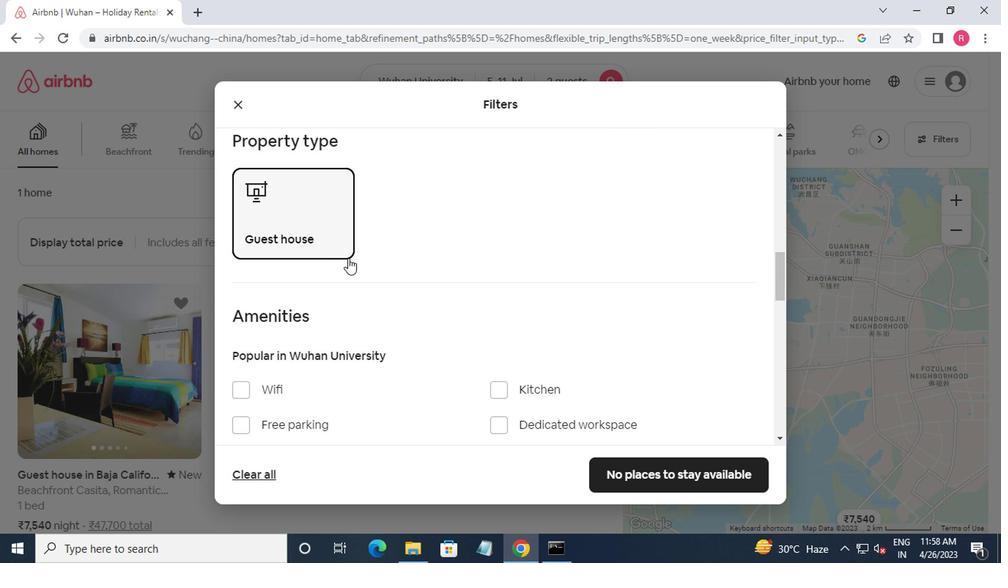 
Action: Mouse moved to (378, 260)
Screenshot: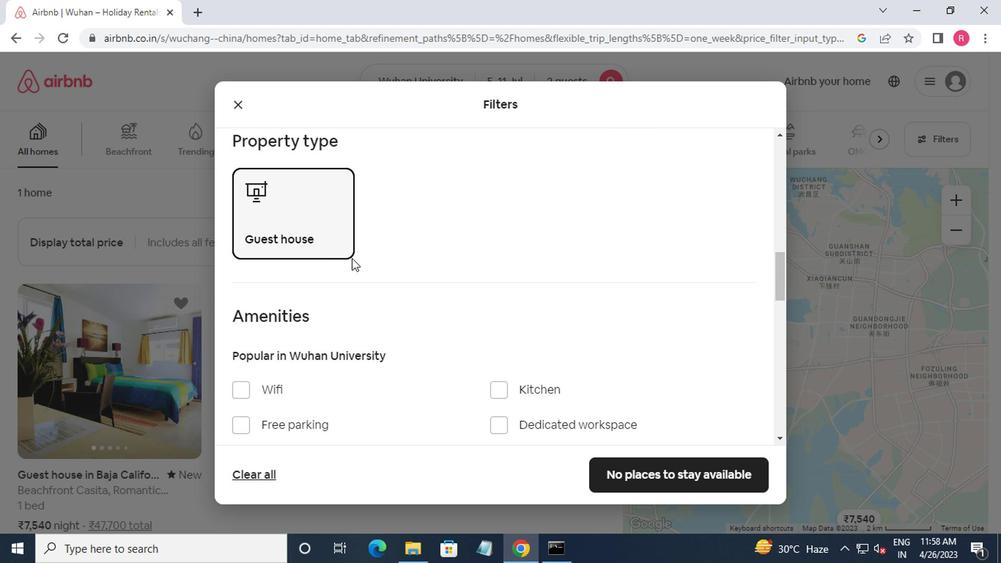 
Action: Mouse scrolled (378, 259) with delta (0, 0)
Screenshot: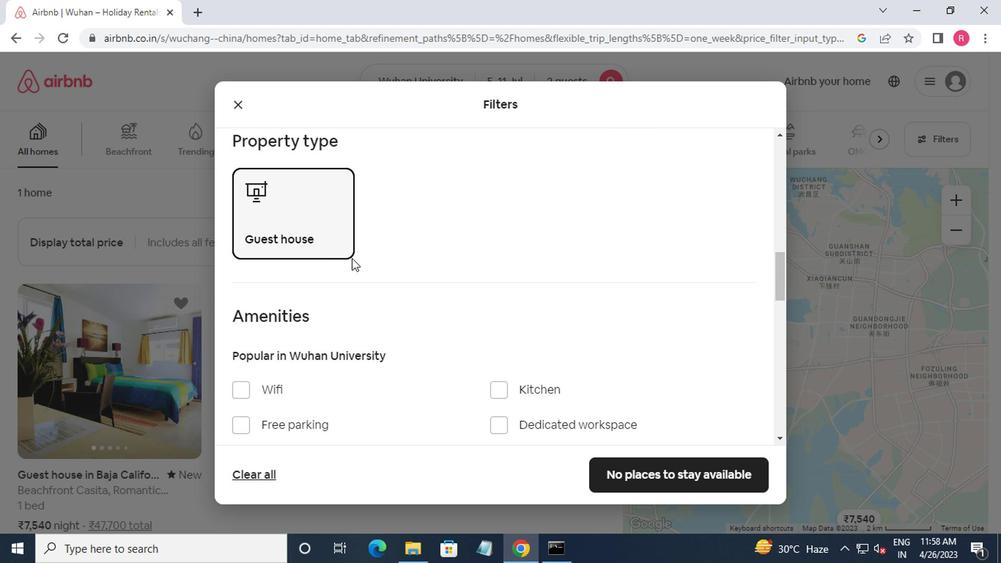 
Action: Mouse moved to (427, 269)
Screenshot: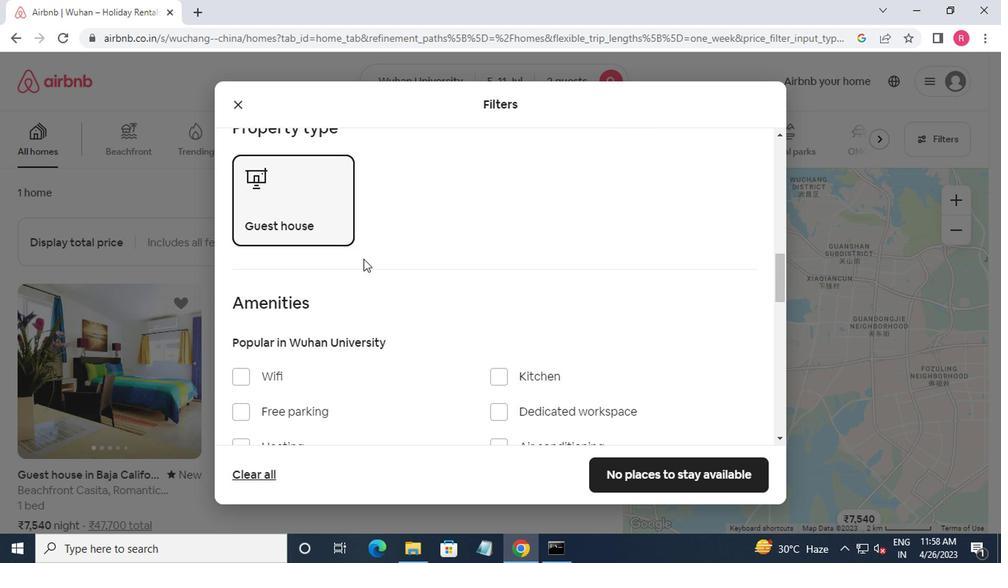 
Action: Mouse scrolled (427, 268) with delta (0, 0)
Screenshot: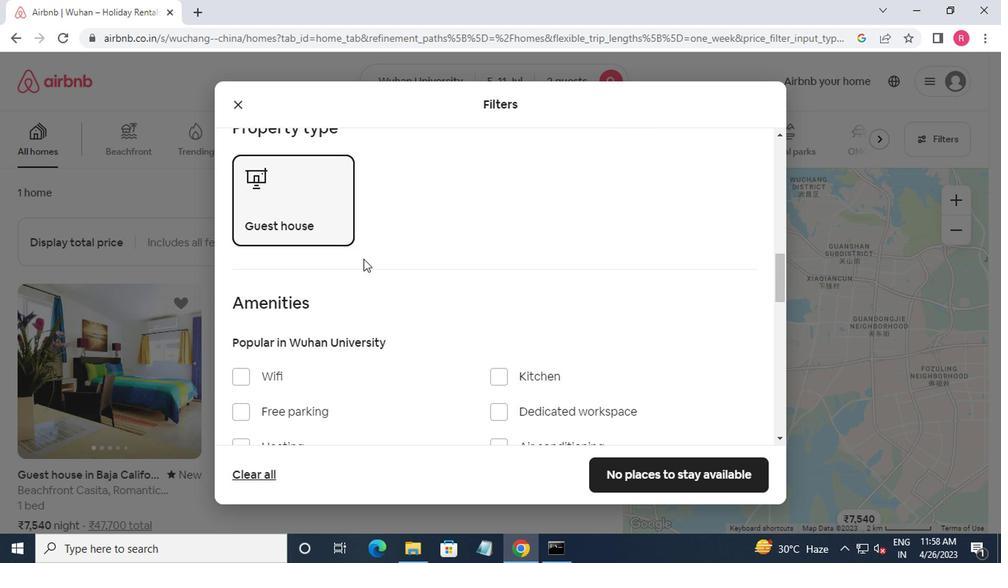 
Action: Mouse moved to (712, 370)
Screenshot: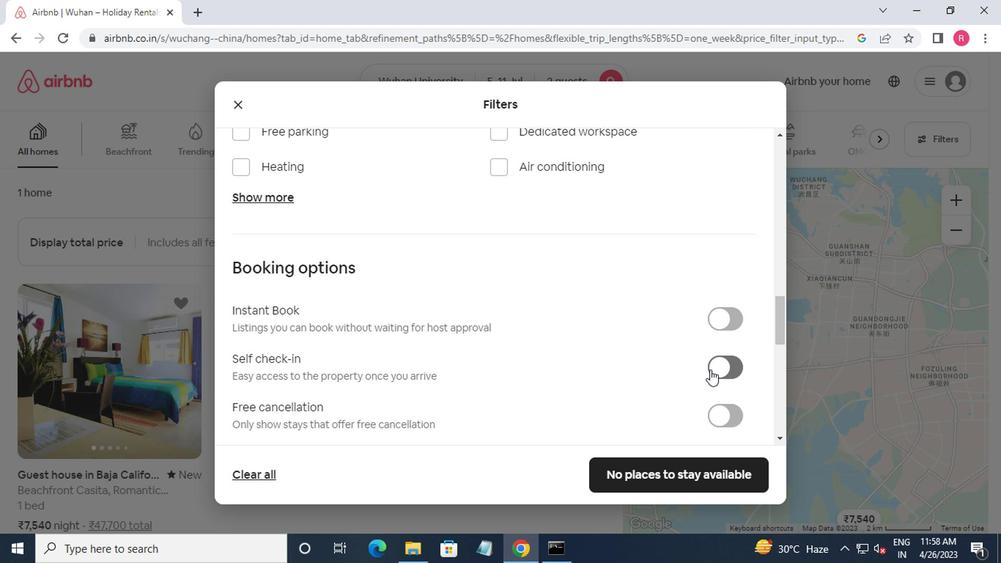 
Action: Mouse pressed left at (712, 370)
Screenshot: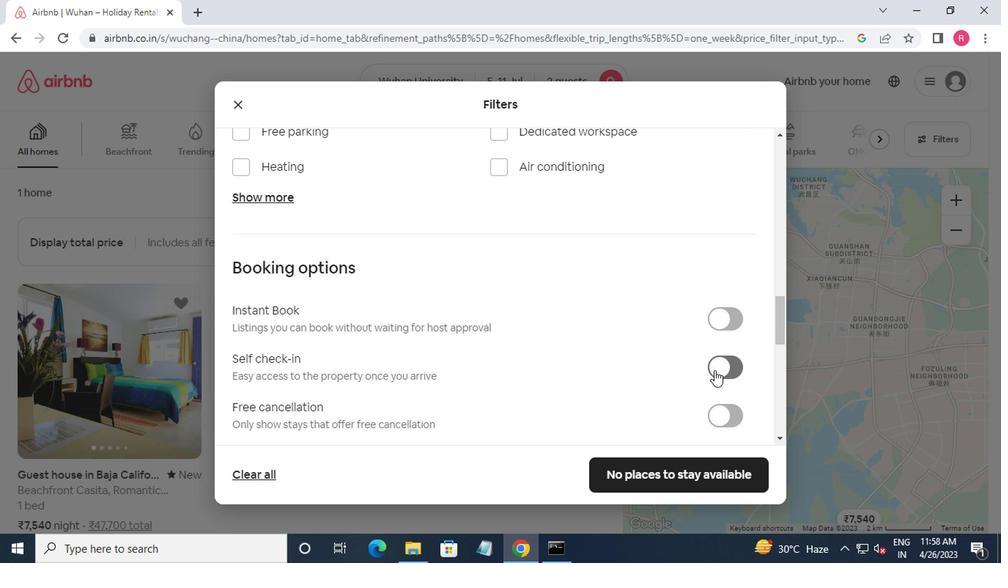 
Action: Mouse moved to (729, 351)
Screenshot: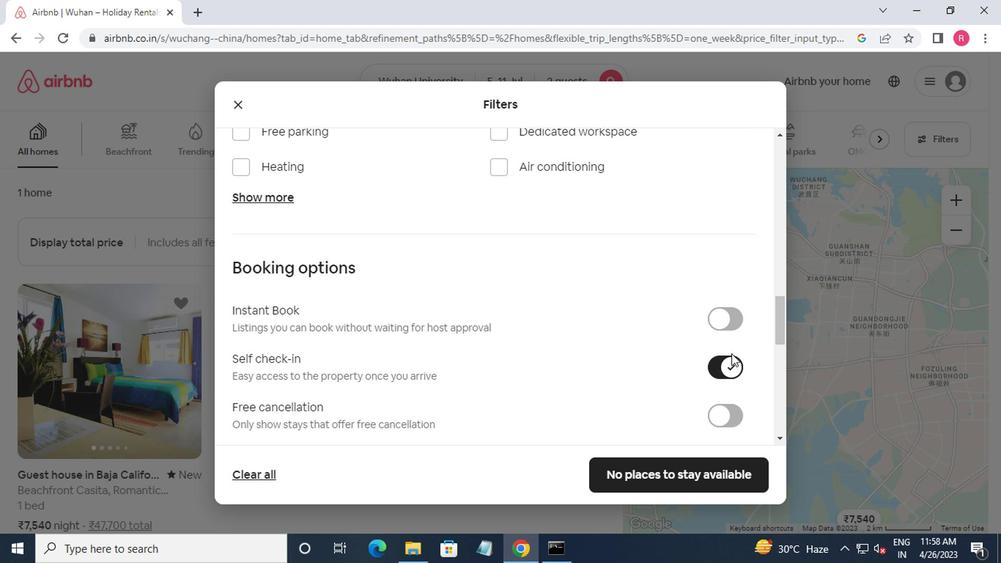 
Action: Mouse scrolled (729, 351) with delta (0, 0)
Screenshot: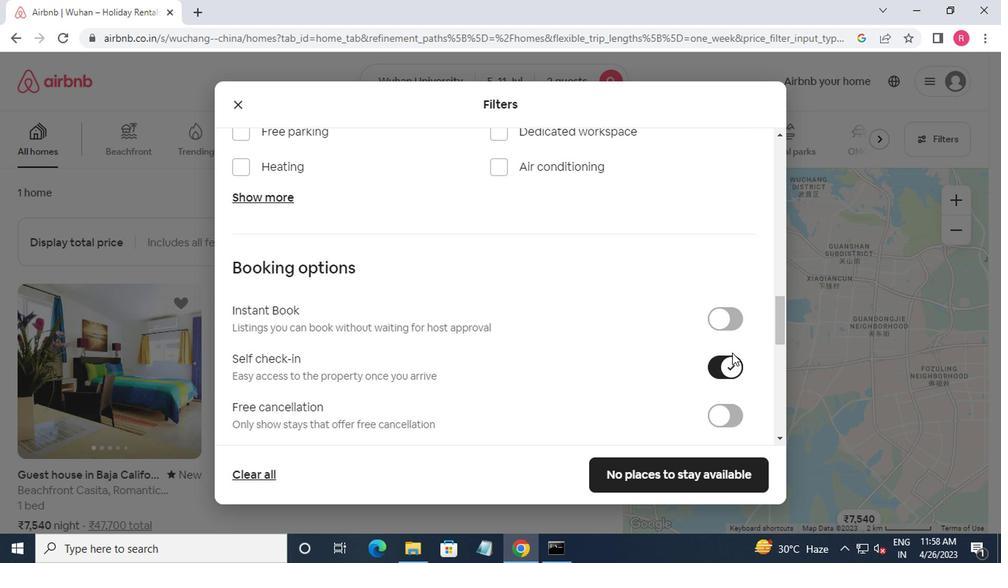 
Action: Mouse scrolled (729, 351) with delta (0, 0)
Screenshot: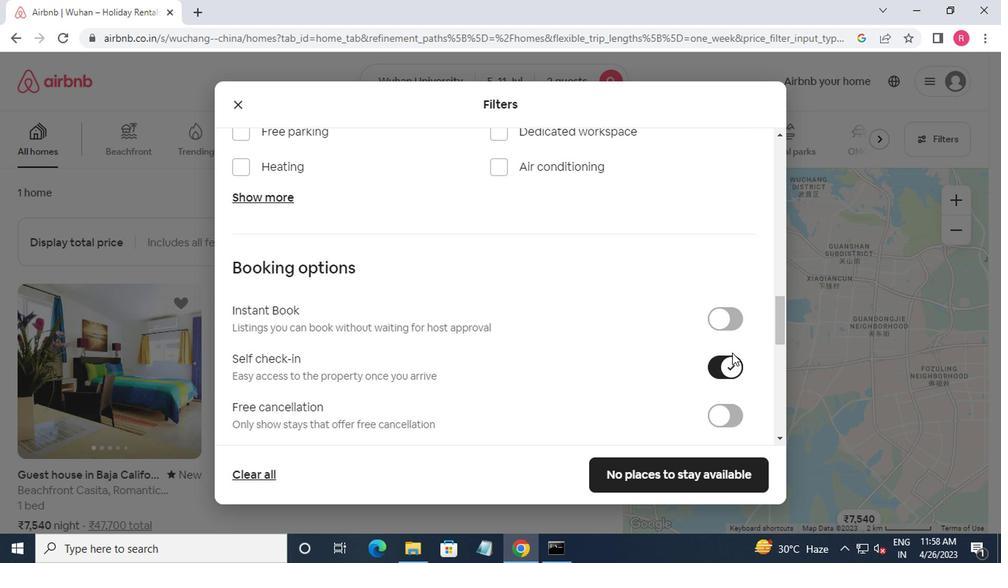 
Action: Mouse scrolled (729, 351) with delta (0, 0)
Screenshot: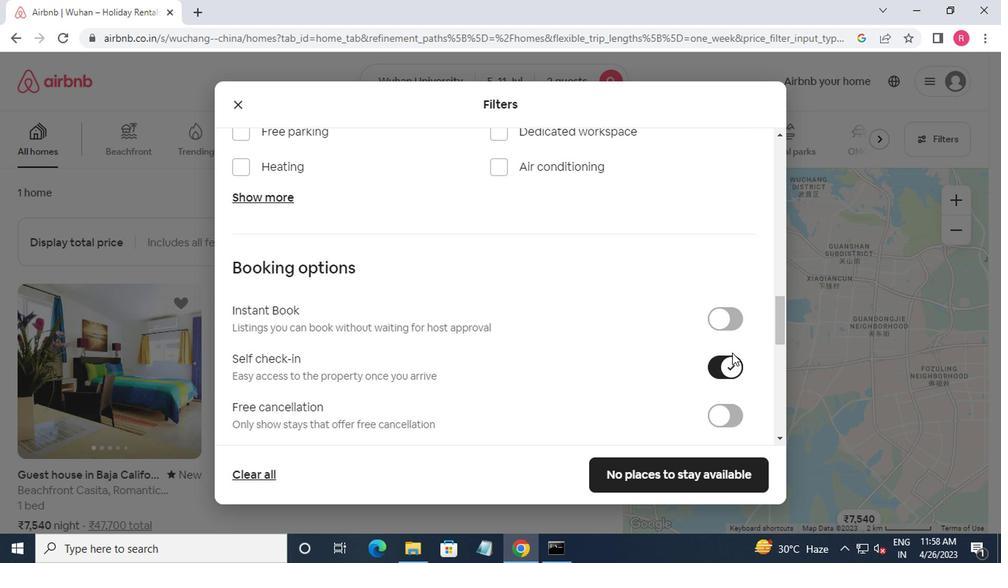 
Action: Mouse moved to (729, 351)
Screenshot: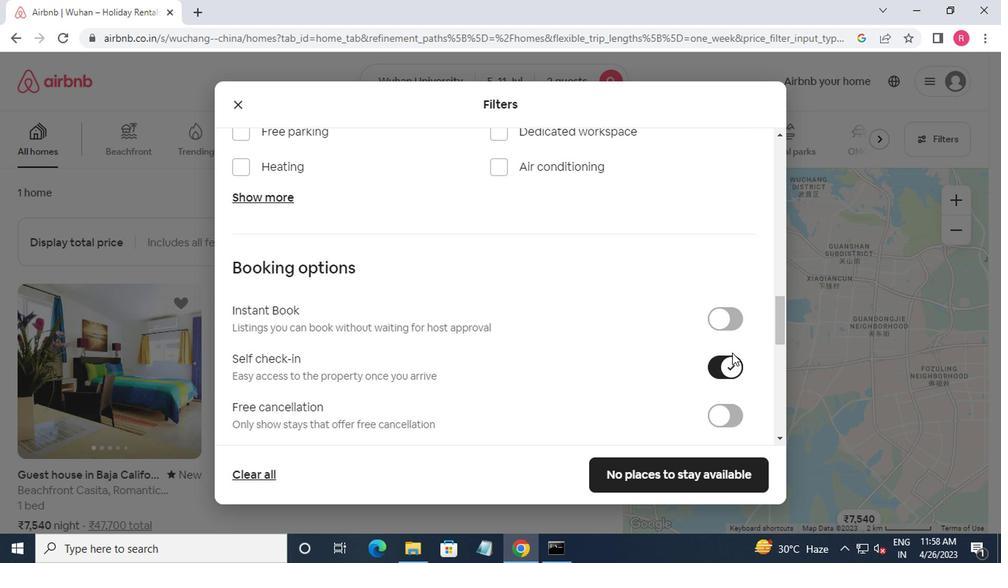 
Action: Mouse scrolled (729, 351) with delta (0, 0)
Screenshot: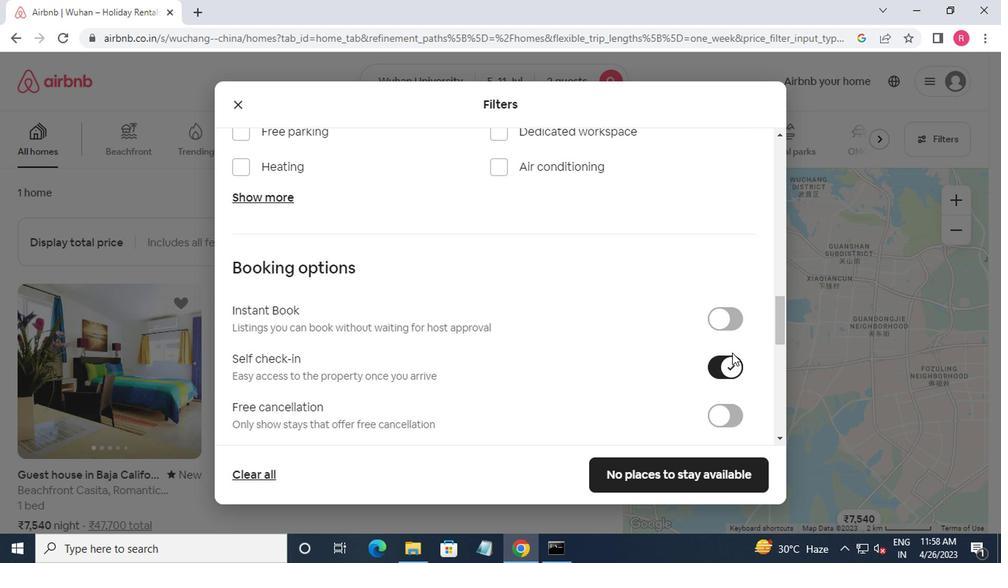 
Action: Mouse moved to (729, 354)
Screenshot: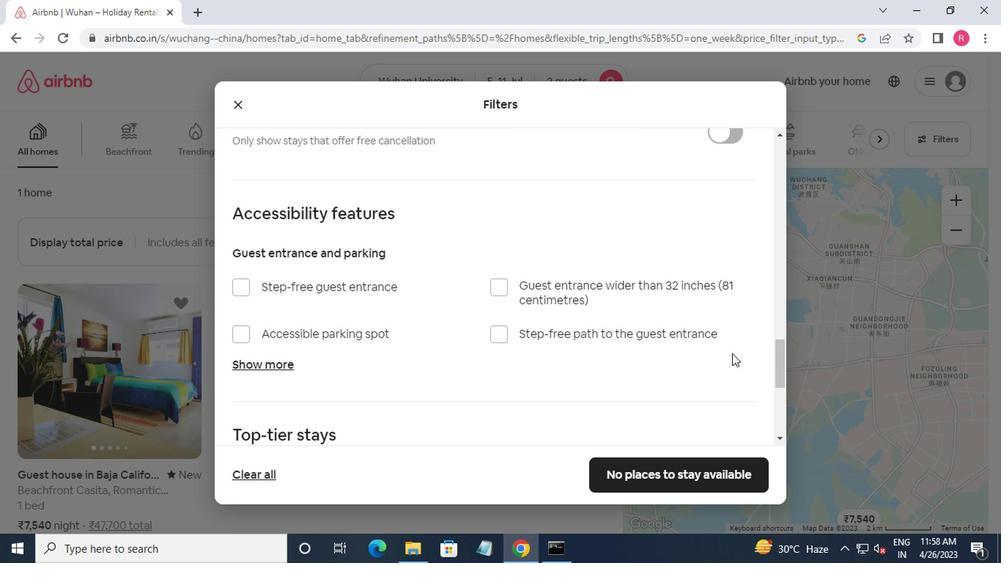 
Action: Mouse scrolled (729, 354) with delta (0, 0)
Screenshot: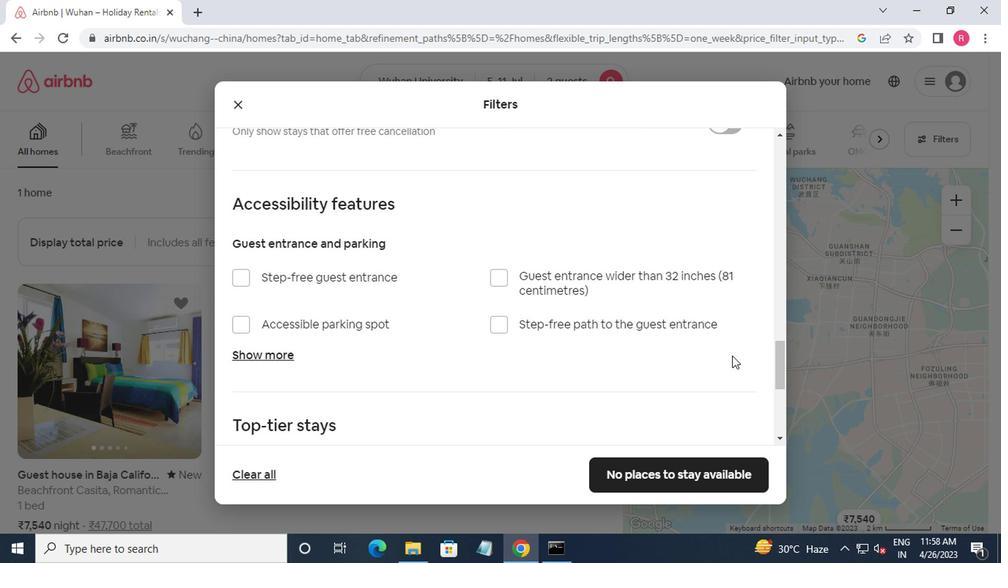 
Action: Mouse scrolled (729, 354) with delta (0, 0)
Screenshot: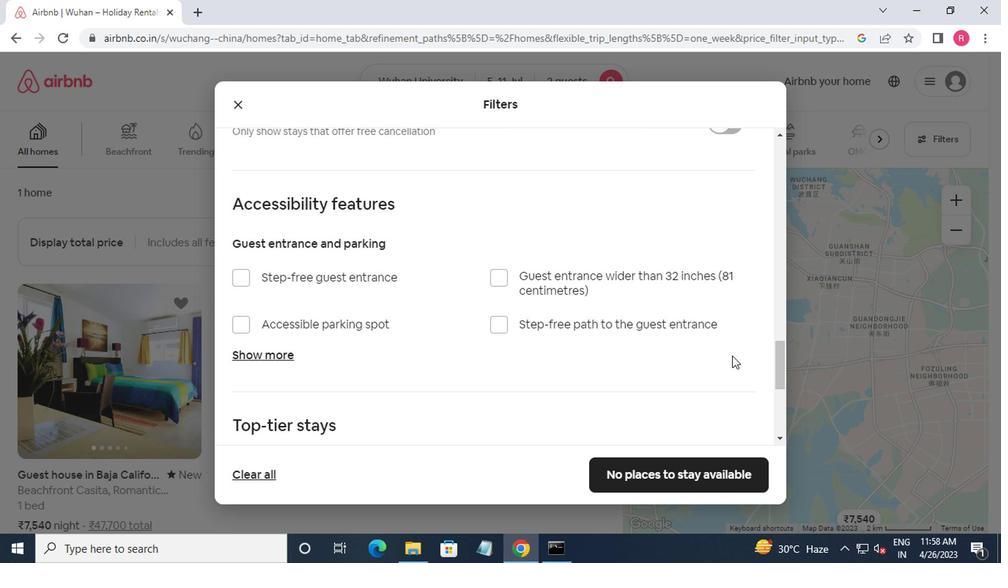 
Action: Mouse moved to (729, 354)
Screenshot: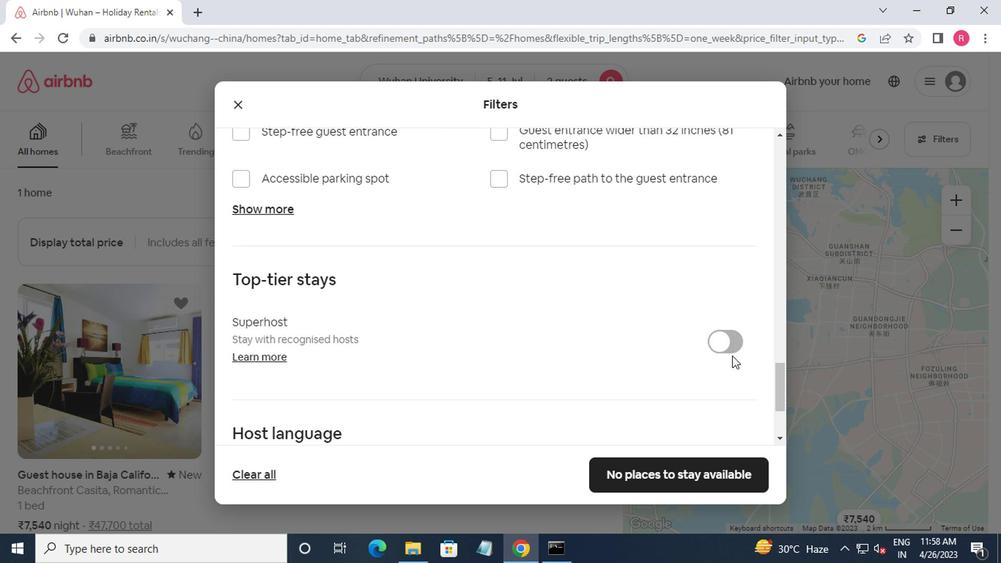 
Action: Mouse scrolled (729, 353) with delta (0, -1)
Screenshot: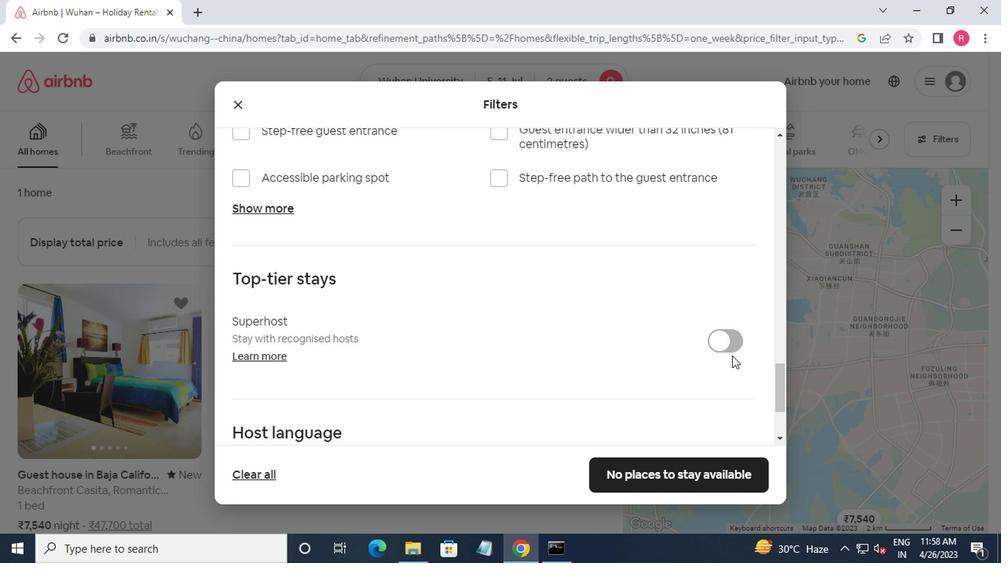 
Action: Mouse scrolled (729, 353) with delta (0, -1)
Screenshot: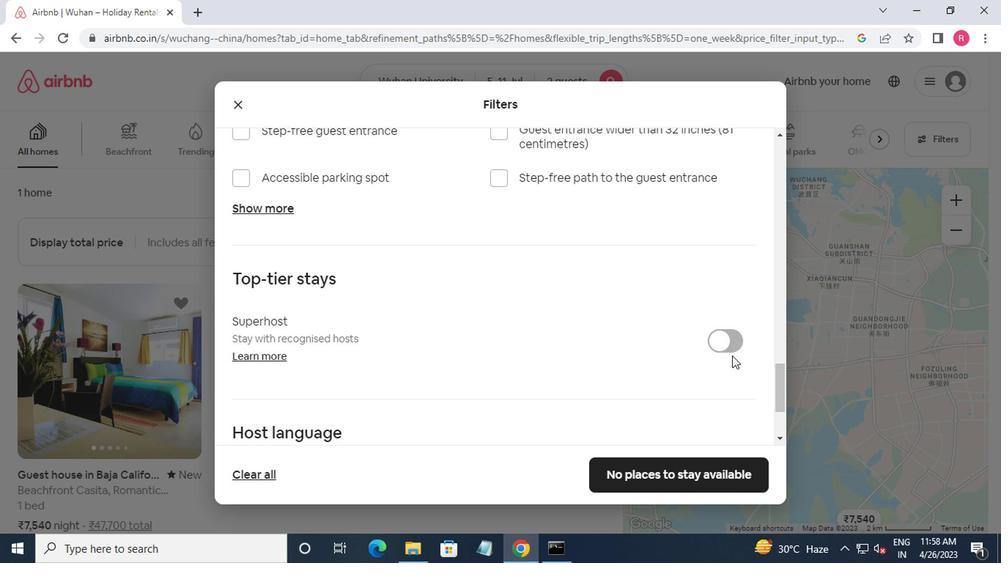 
Action: Mouse scrolled (729, 353) with delta (0, -1)
Screenshot: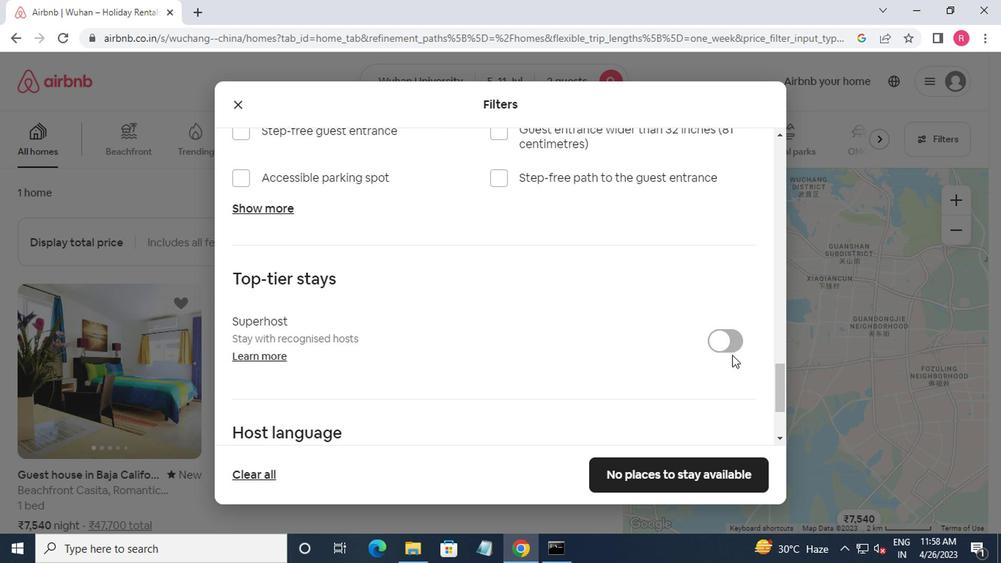 
Action: Mouse moved to (275, 409)
Screenshot: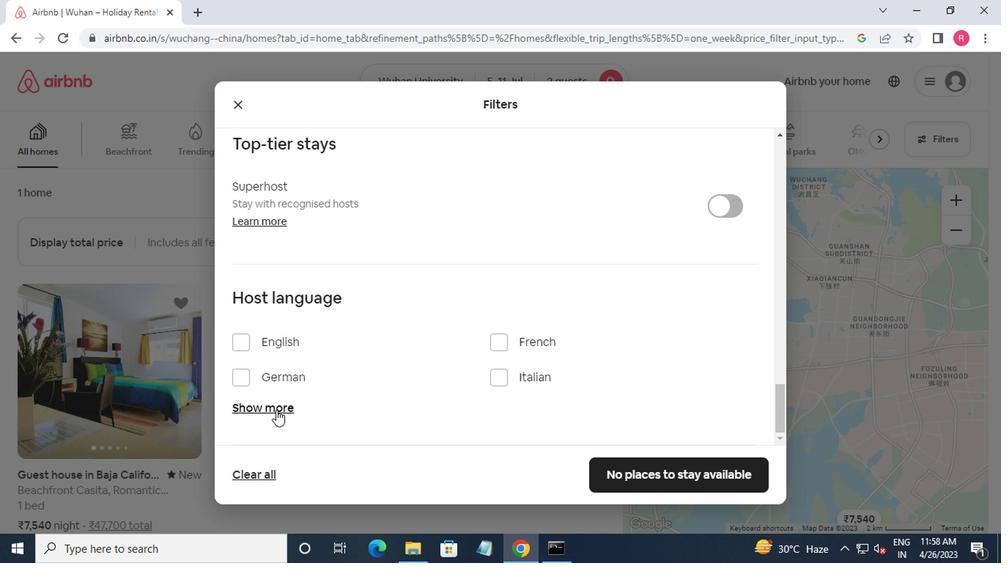 
Action: Mouse pressed left at (275, 409)
Screenshot: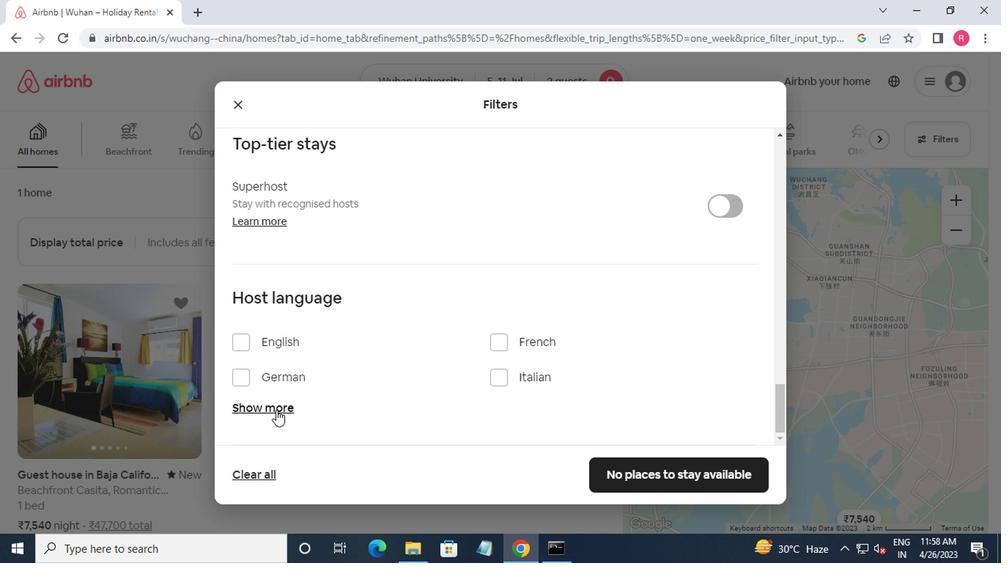 
Action: Mouse moved to (616, 206)
Screenshot: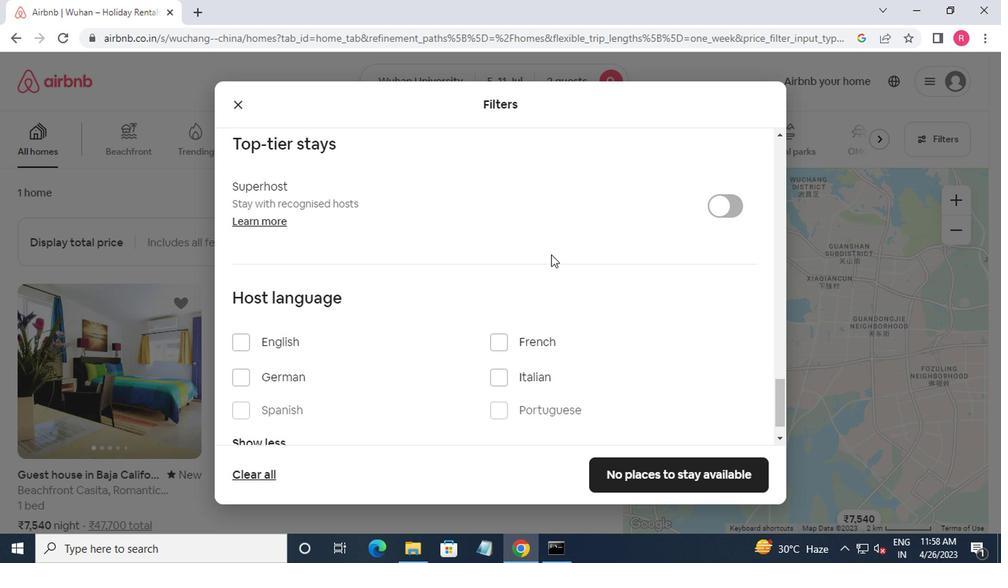 
Action: Mouse scrolled (616, 205) with delta (0, 0)
Screenshot: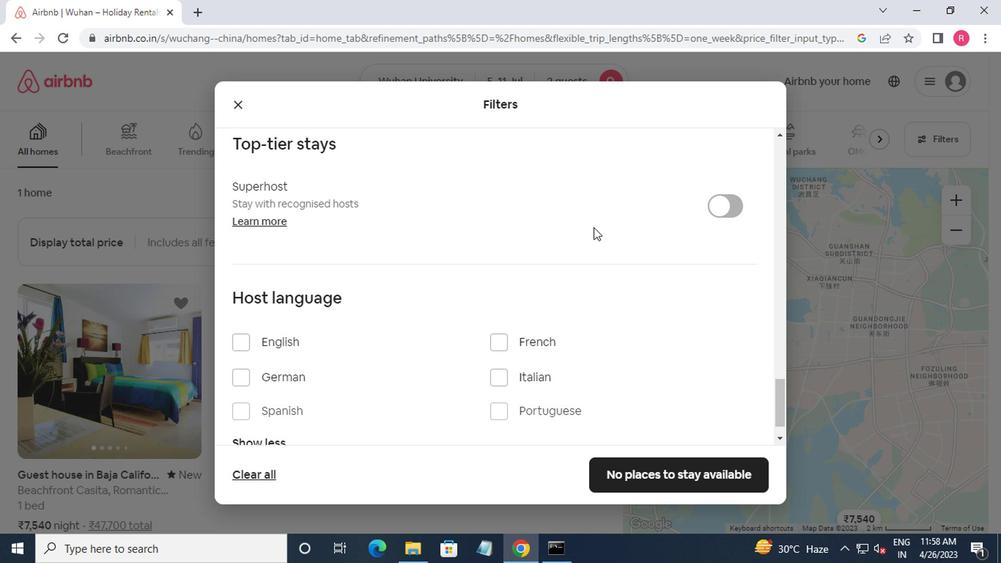 
Action: Mouse moved to (617, 208)
Screenshot: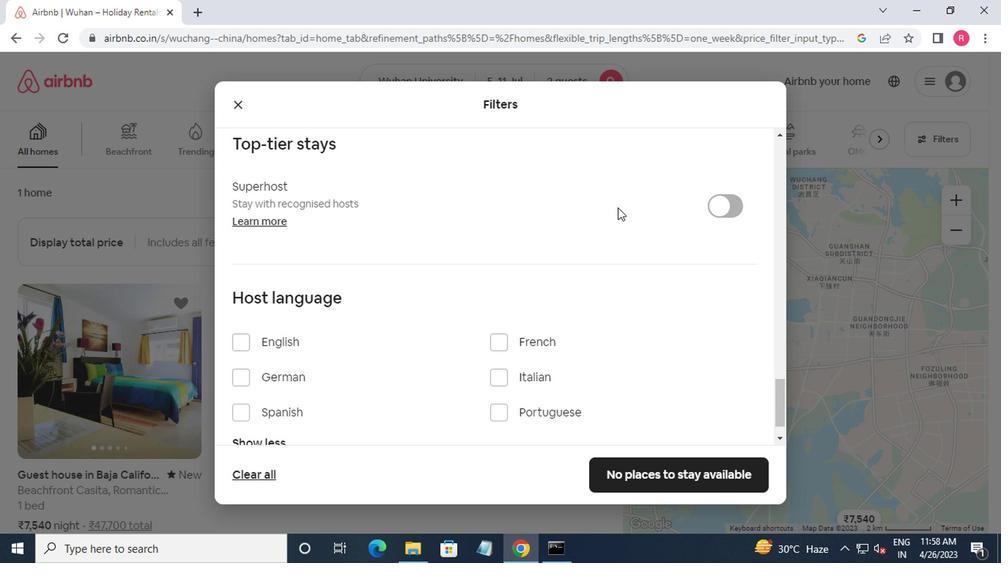 
Action: Mouse scrolled (617, 207) with delta (0, 0)
Screenshot: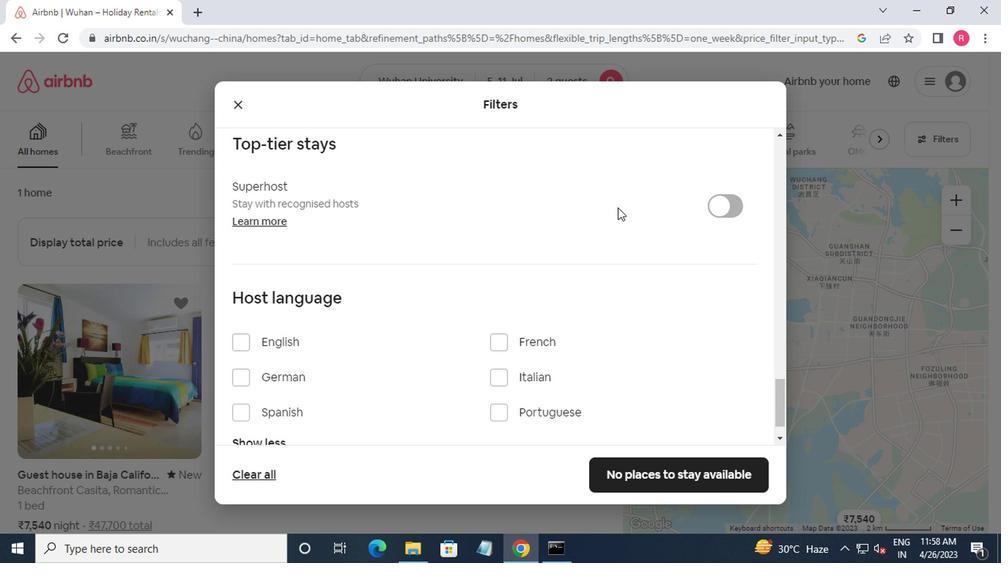 
Action: Mouse moved to (615, 220)
Screenshot: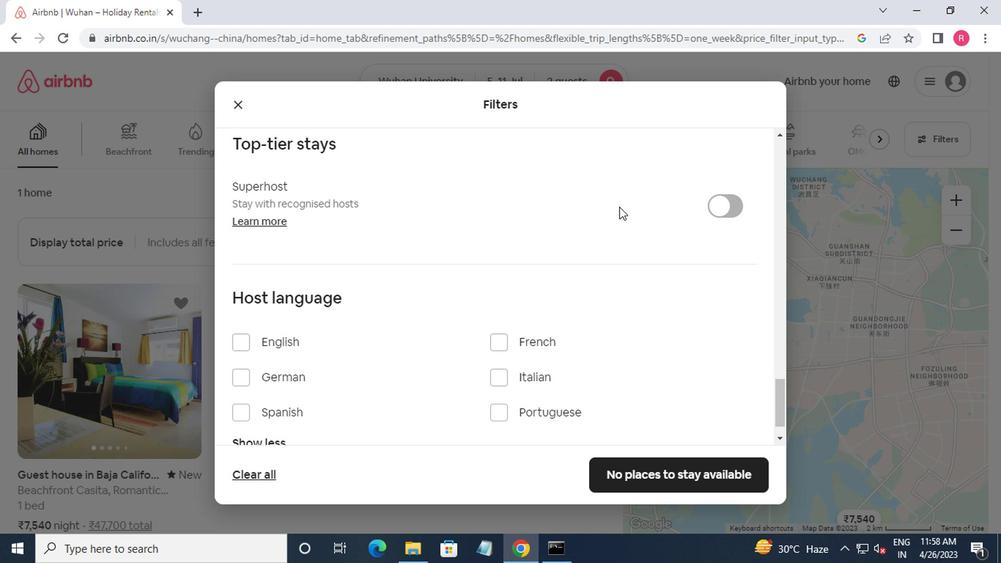 
Action: Mouse scrolled (615, 219) with delta (0, 0)
Screenshot: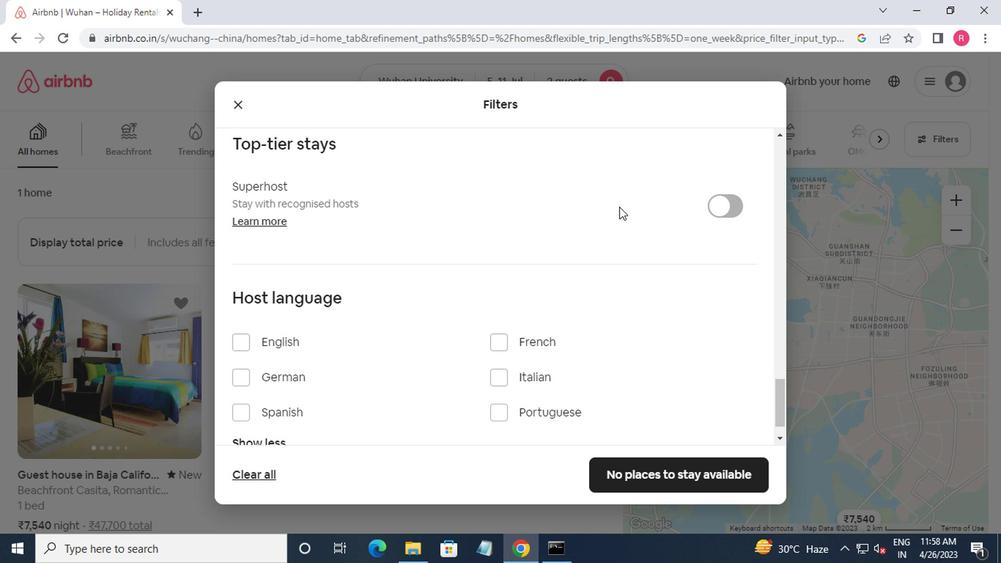 
Action: Mouse moved to (567, 282)
Screenshot: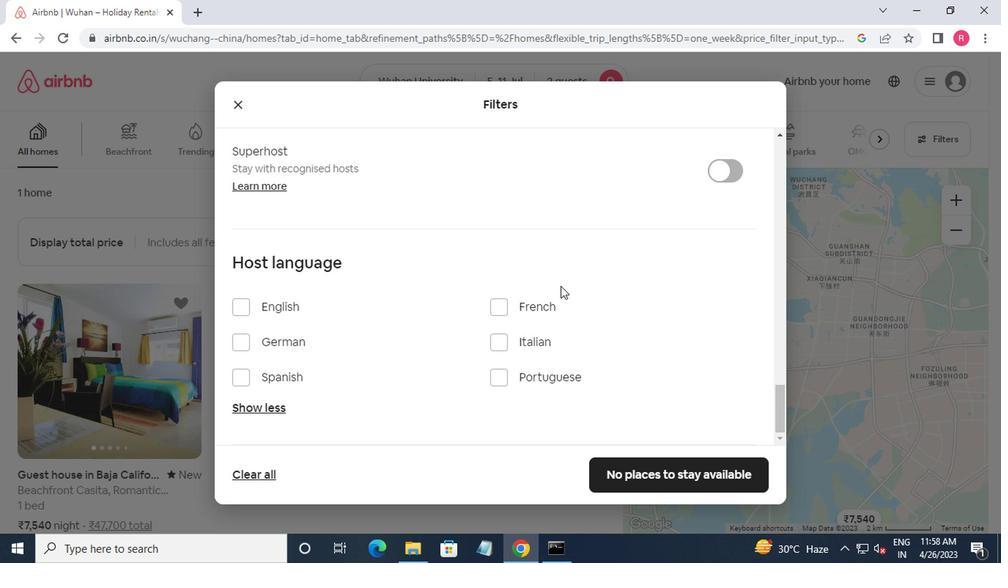 
Action: Mouse scrolled (567, 281) with delta (0, 0)
Screenshot: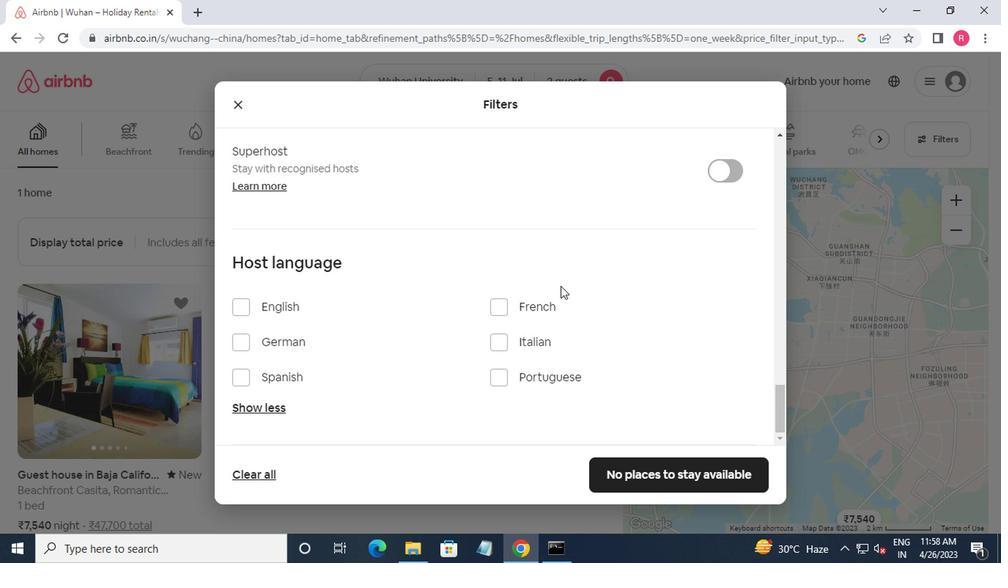 
Action: Mouse moved to (633, 464)
Screenshot: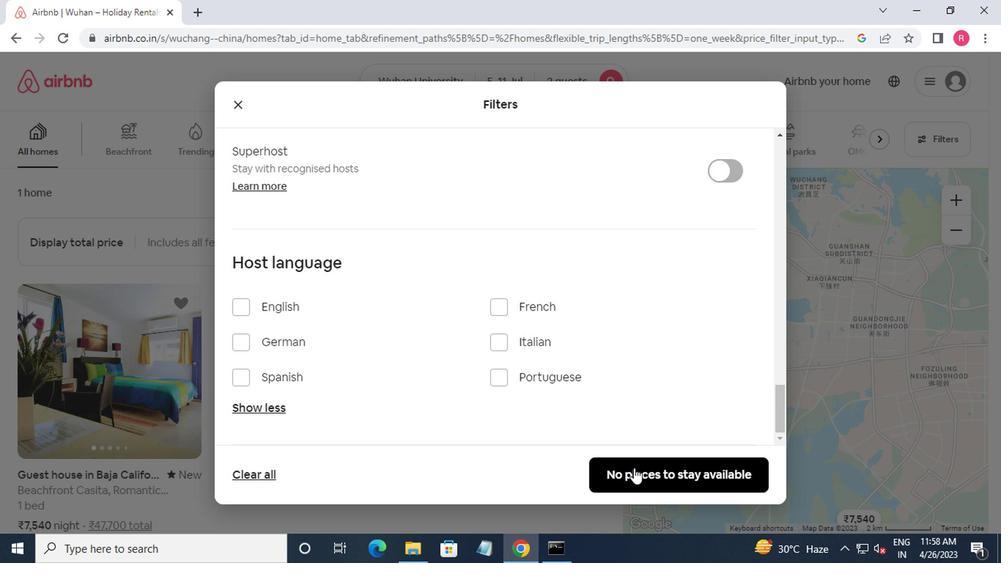 
Action: Mouse pressed left at (633, 464)
Screenshot: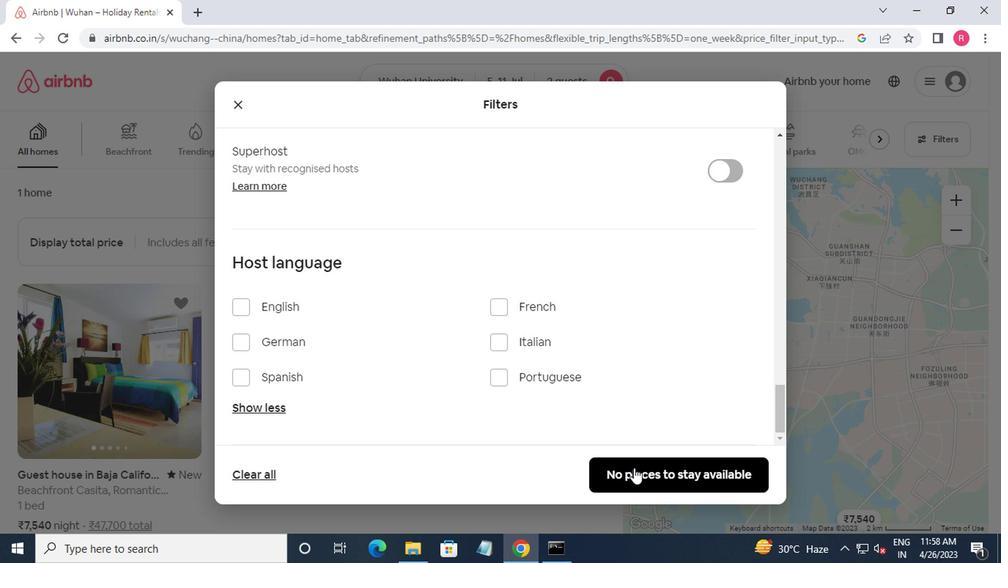 
Action: Mouse moved to (660, 383)
Screenshot: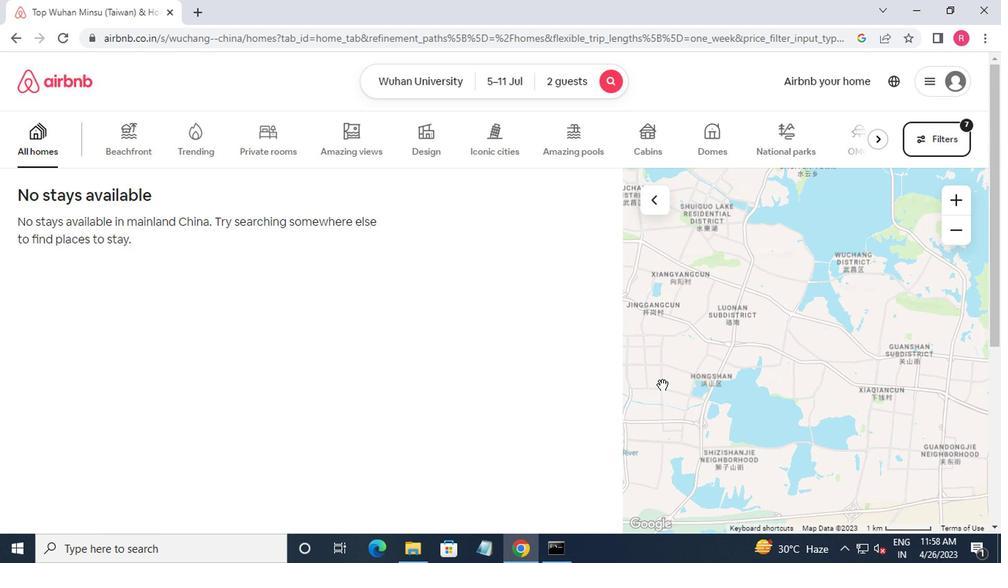 
